 Task: Look for space in Hosūr, India from 5th September, 2023 to 13th September, 2023 for 6 adults in price range Rs.15000 to Rs.20000. Place can be entire place with 3 bedrooms having 3 beds and 3 bathrooms. Property type can be house, flat, guest house. Amenities needed are: washing machine. Booking option can be shelf check-in. Required host language is English.
Action: Mouse moved to (442, 110)
Screenshot: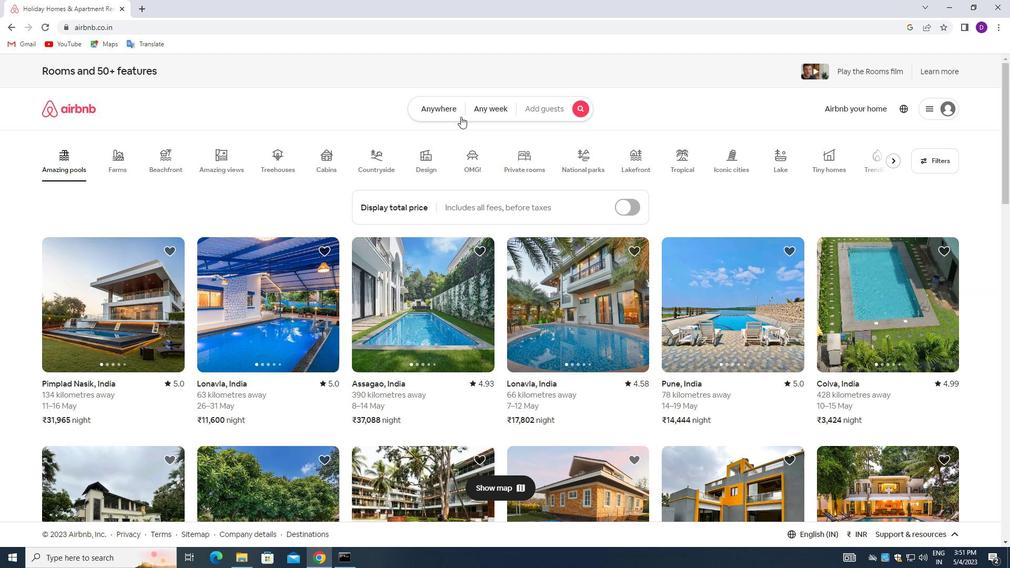 
Action: Mouse pressed left at (442, 110)
Screenshot: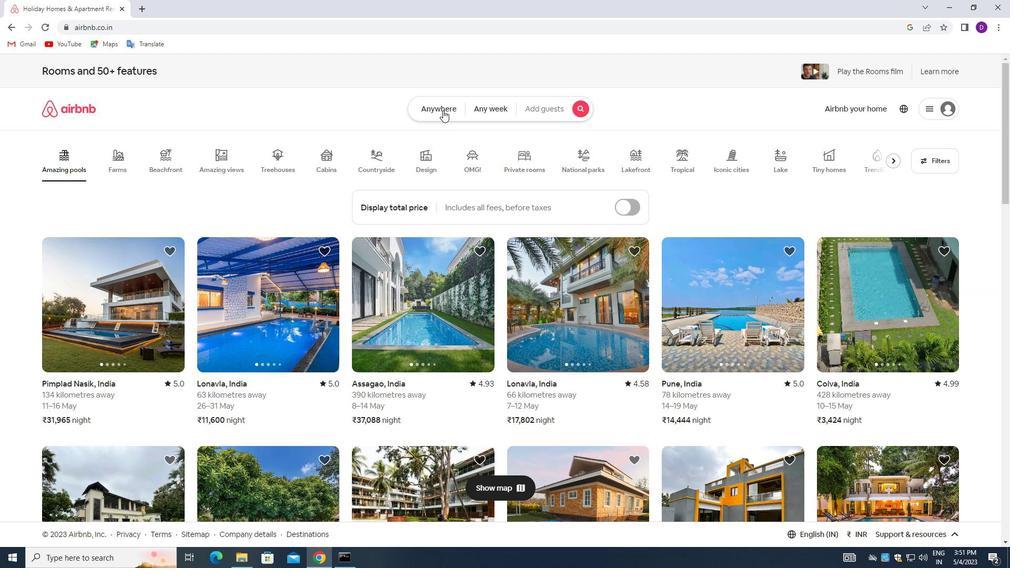 
Action: Mouse moved to (423, 144)
Screenshot: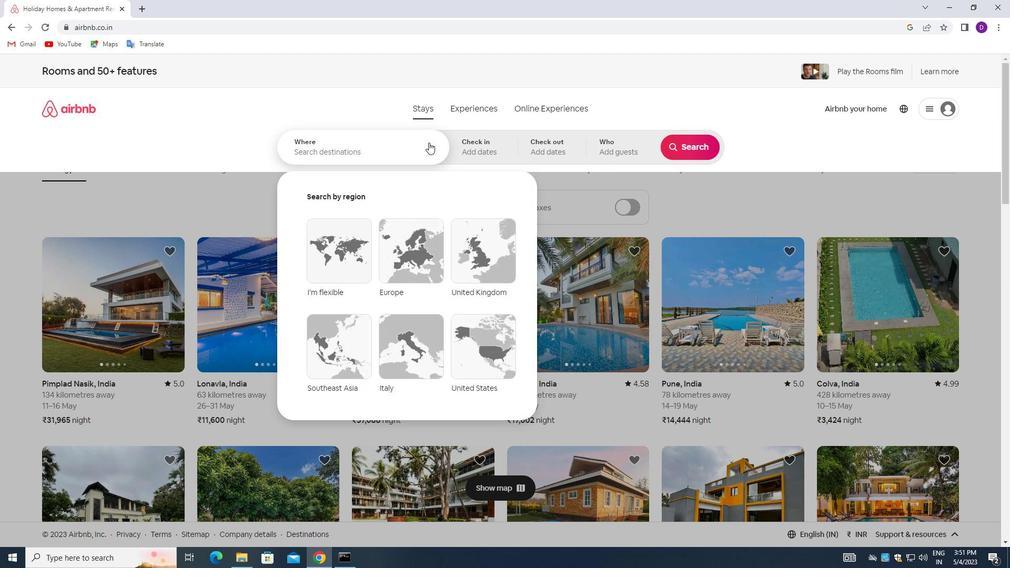 
Action: Mouse pressed left at (423, 144)
Screenshot: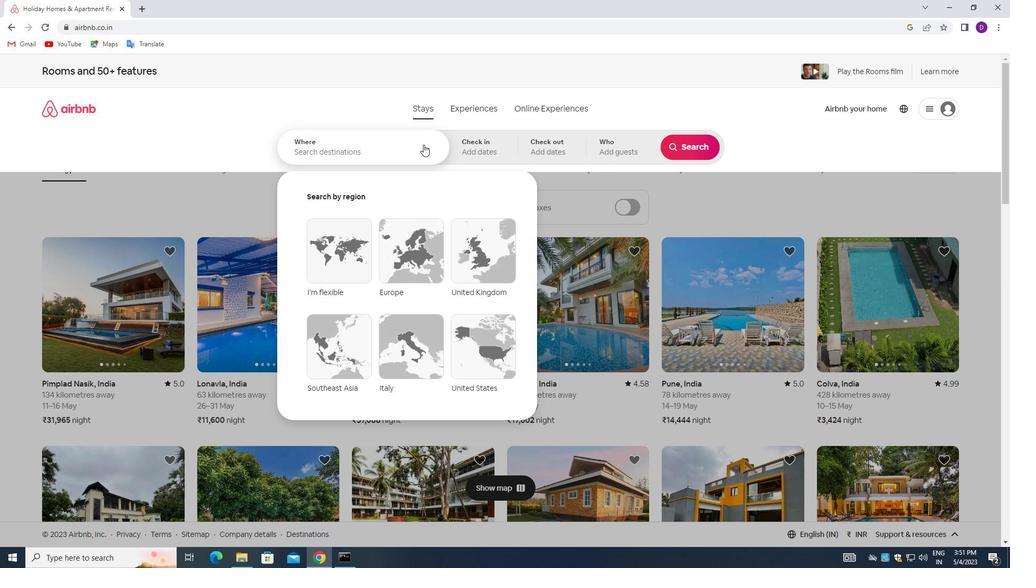 
Action: Mouse moved to (270, 86)
Screenshot: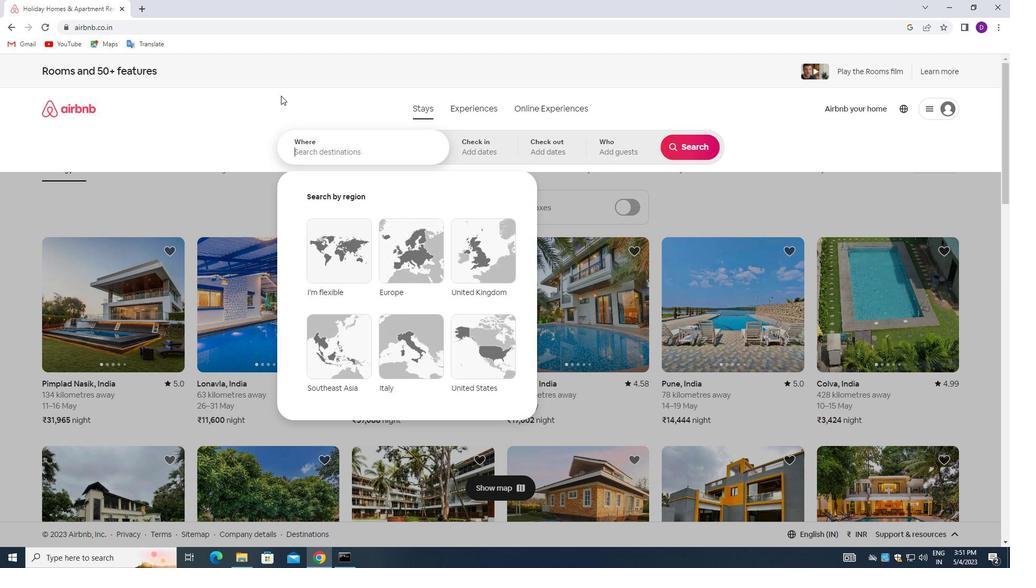 
Action: Key pressed <Key.shift>HOSUR,<Key.space><Key.shift>INDIA<Key.enter>
Screenshot: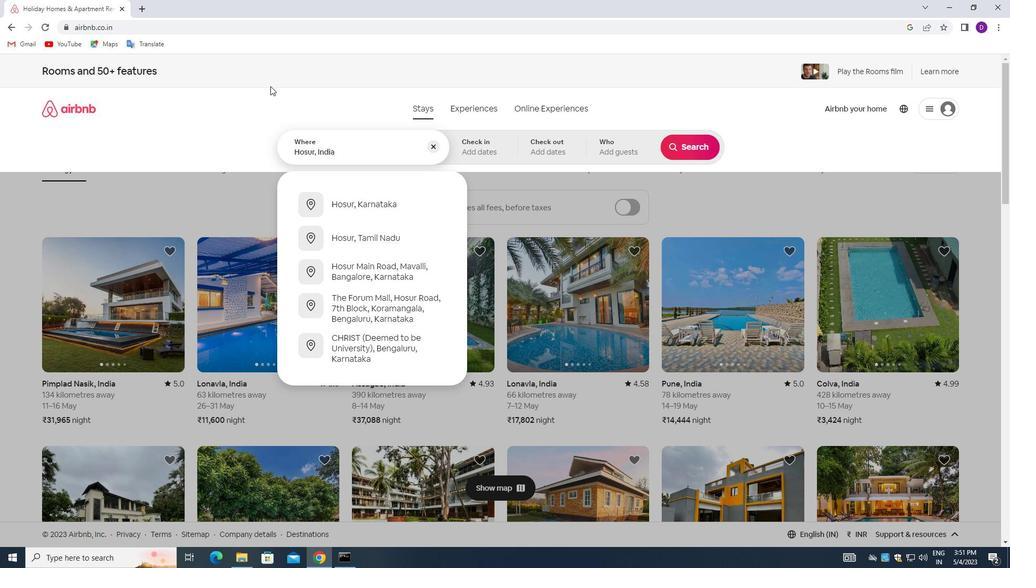 
Action: Mouse moved to (688, 230)
Screenshot: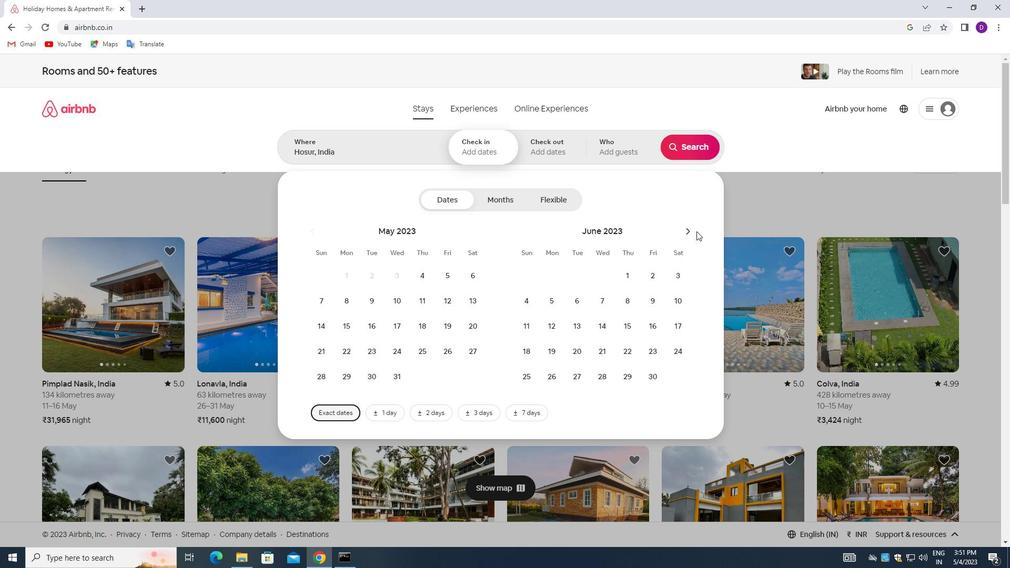 
Action: Mouse pressed left at (688, 230)
Screenshot: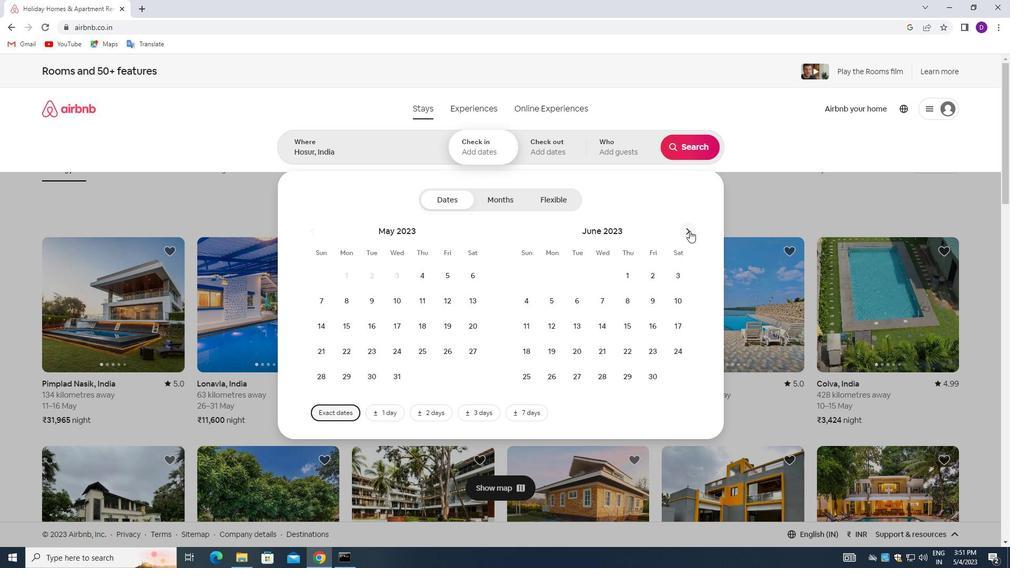 
Action: Mouse moved to (689, 230)
Screenshot: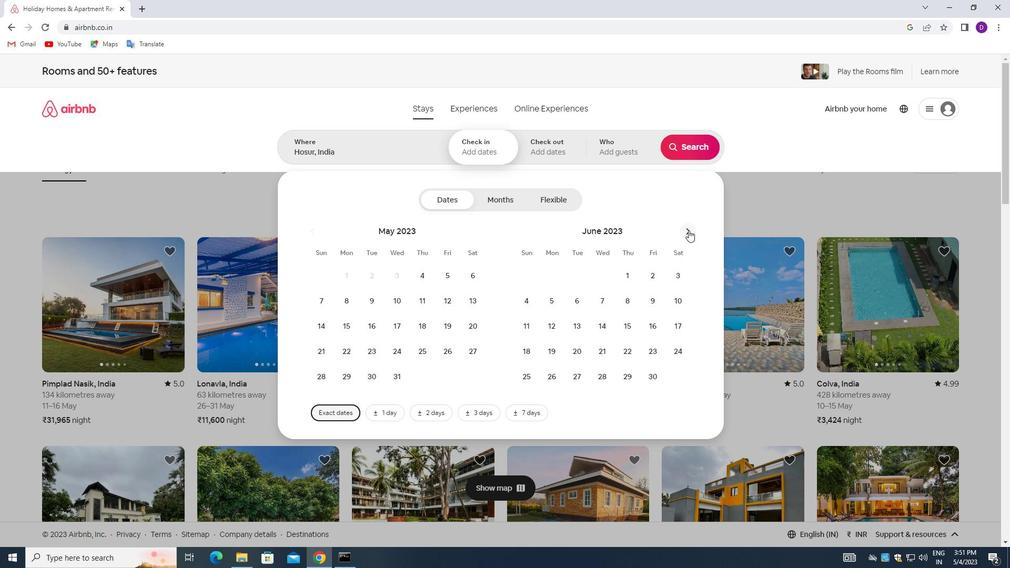 
Action: Mouse pressed left at (689, 230)
Screenshot: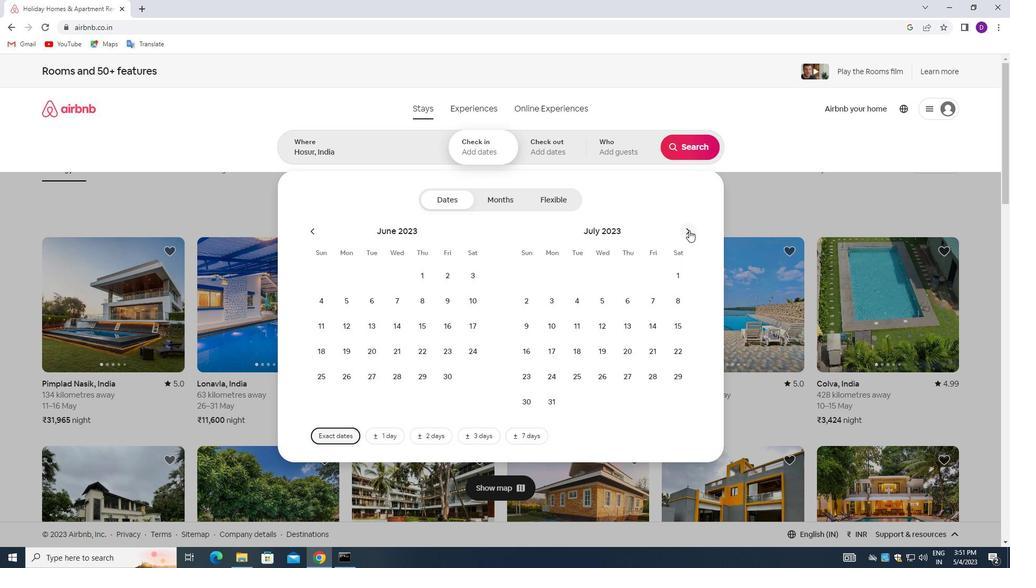 
Action: Mouse moved to (693, 230)
Screenshot: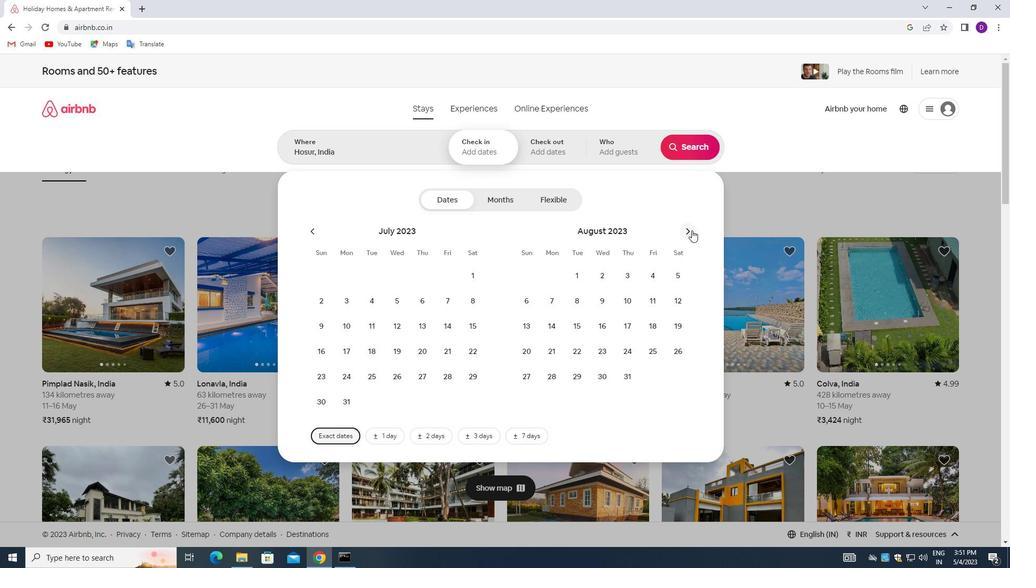 
Action: Mouse pressed left at (693, 230)
Screenshot: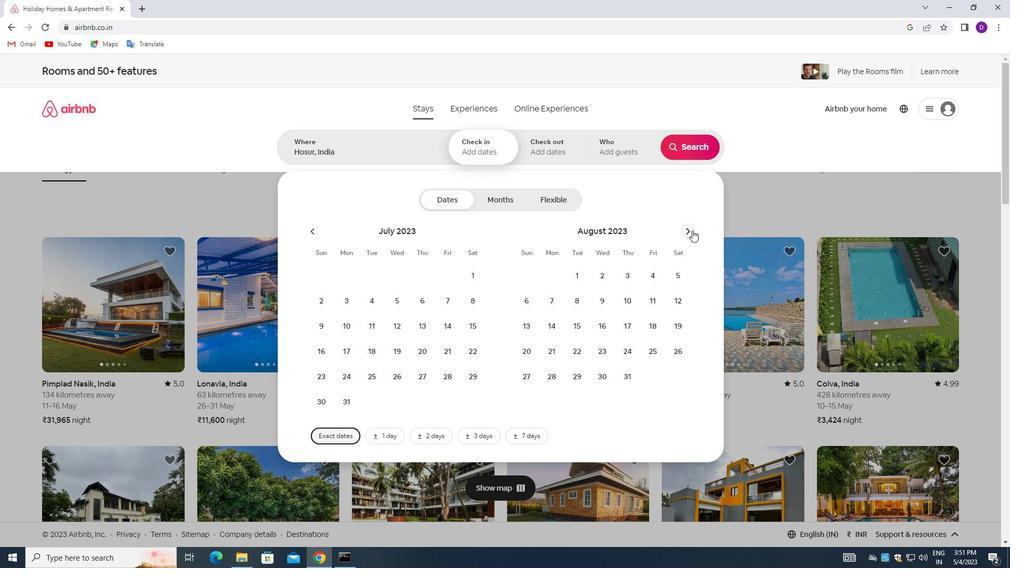 
Action: Mouse moved to (577, 302)
Screenshot: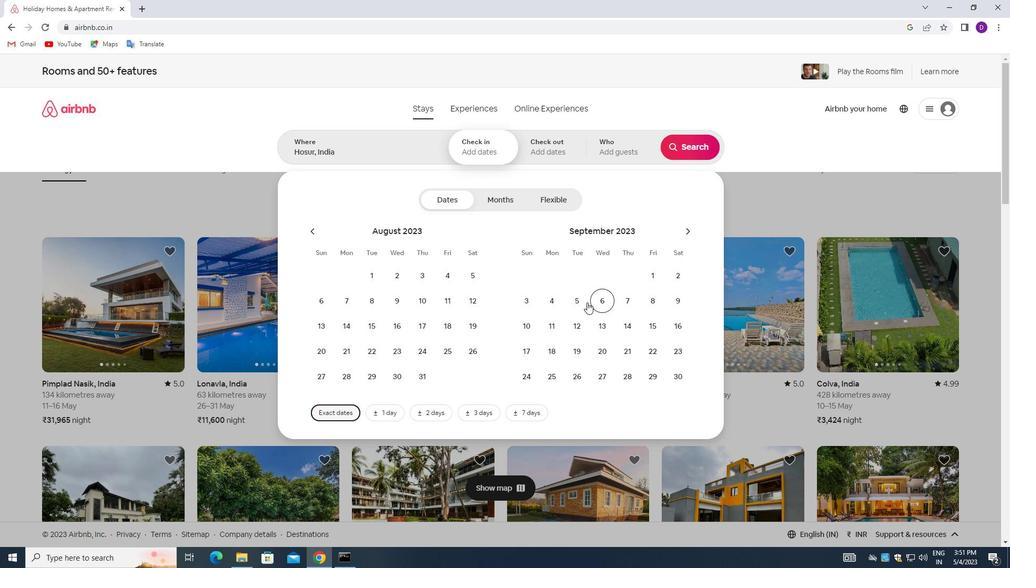 
Action: Mouse pressed left at (577, 302)
Screenshot: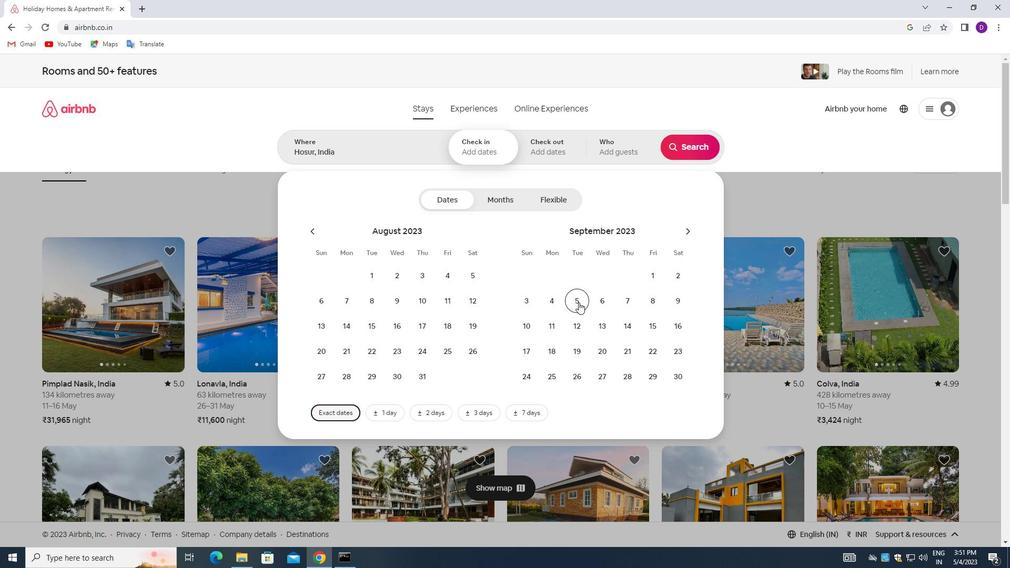 
Action: Mouse moved to (598, 325)
Screenshot: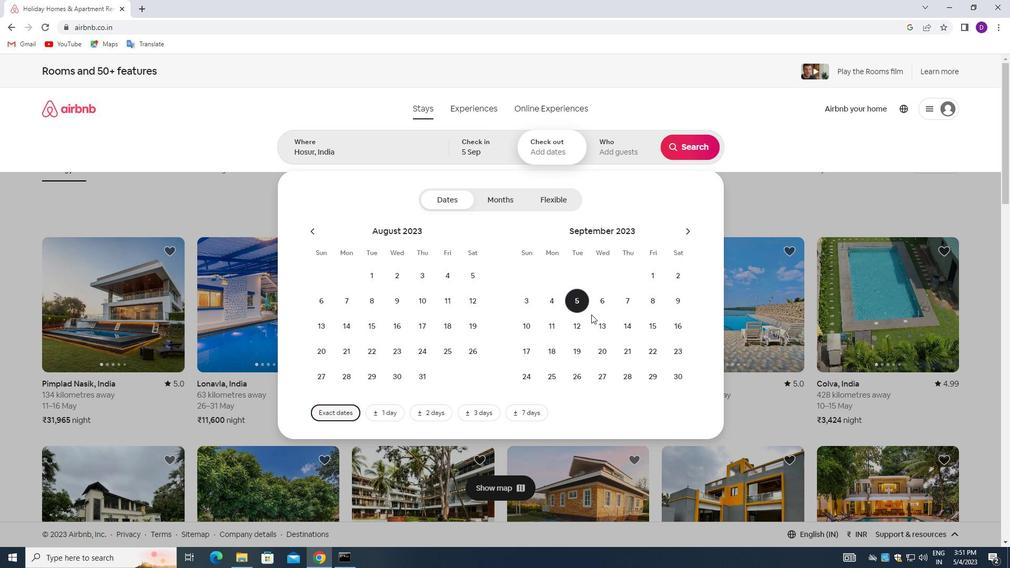 
Action: Mouse pressed left at (598, 325)
Screenshot: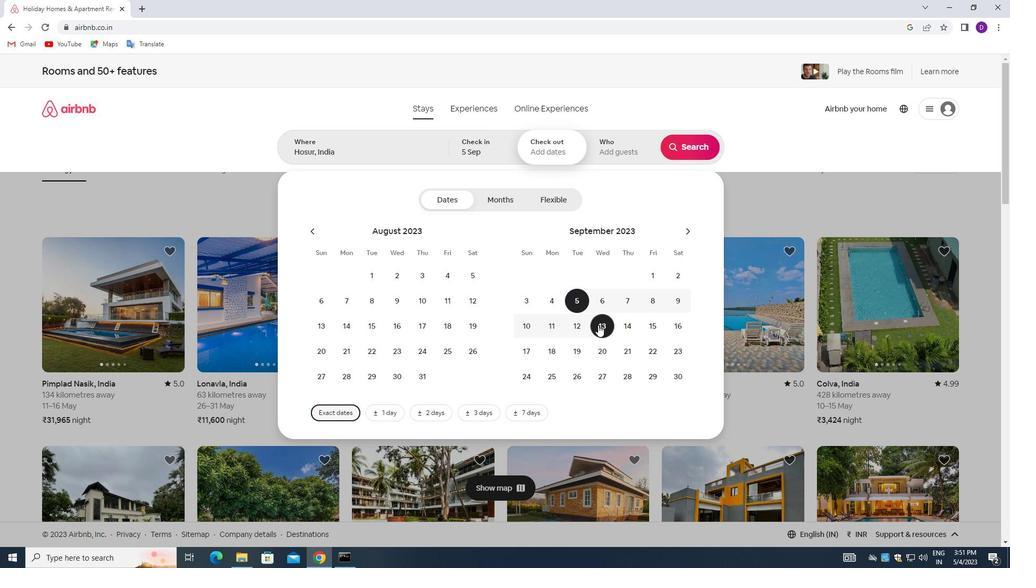 
Action: Mouse moved to (615, 154)
Screenshot: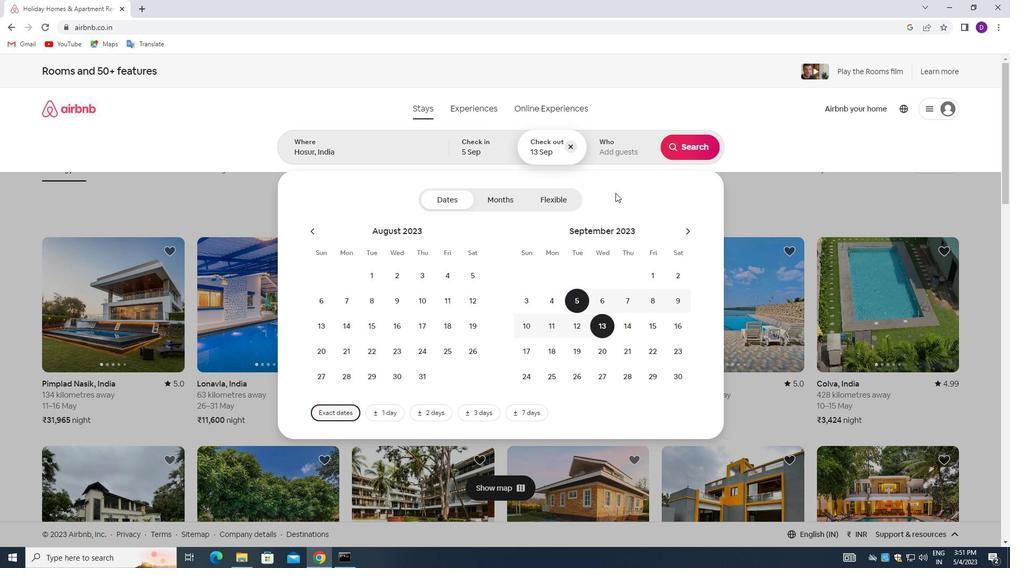
Action: Mouse pressed left at (615, 154)
Screenshot: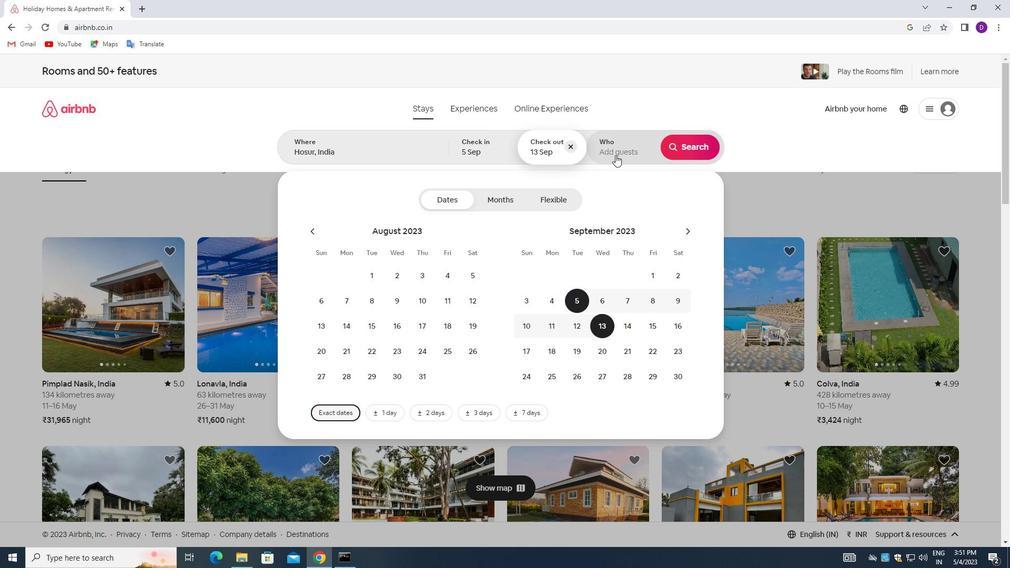 
Action: Mouse moved to (697, 200)
Screenshot: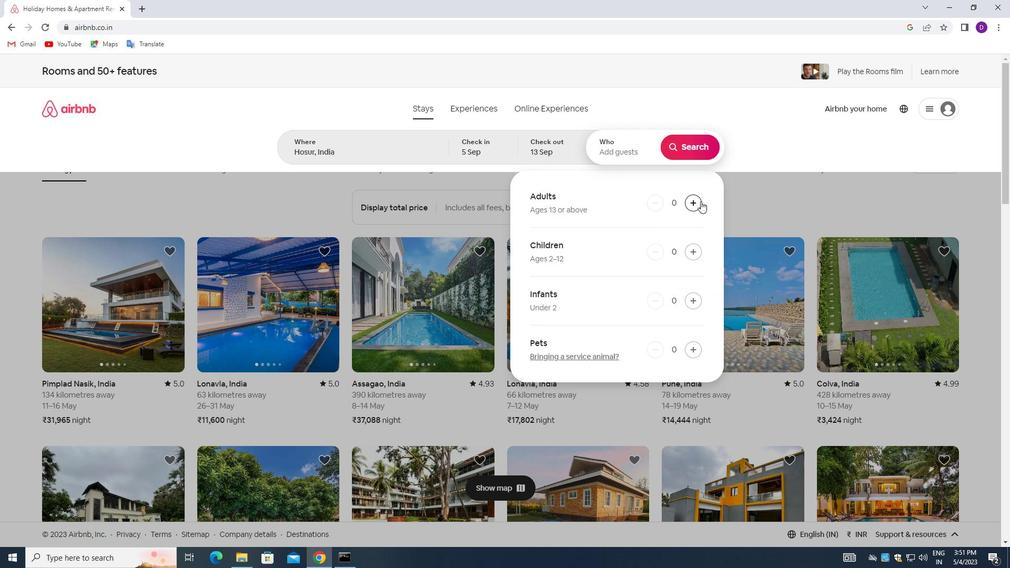 
Action: Mouse pressed left at (697, 200)
Screenshot: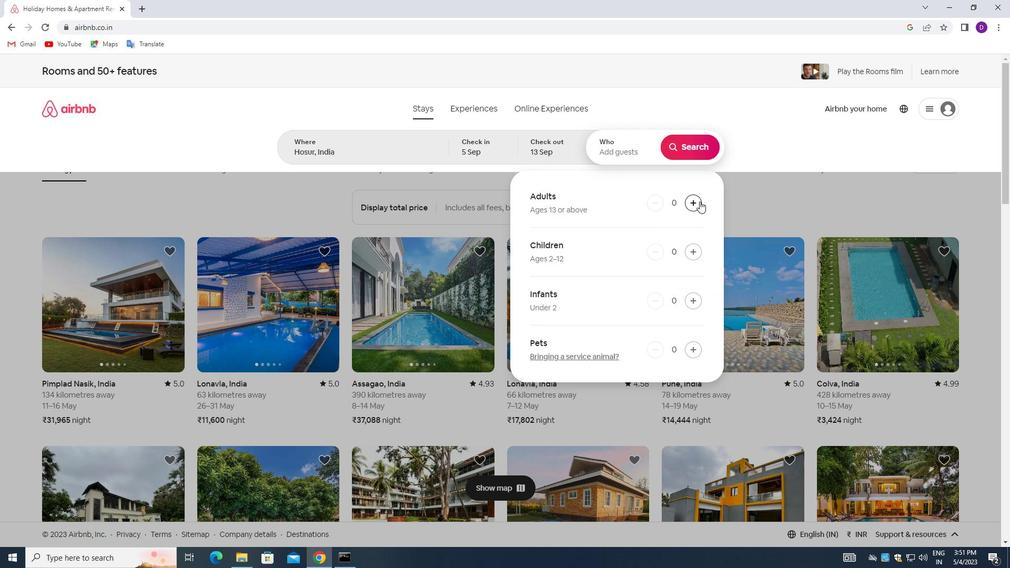
Action: Mouse pressed left at (697, 200)
Screenshot: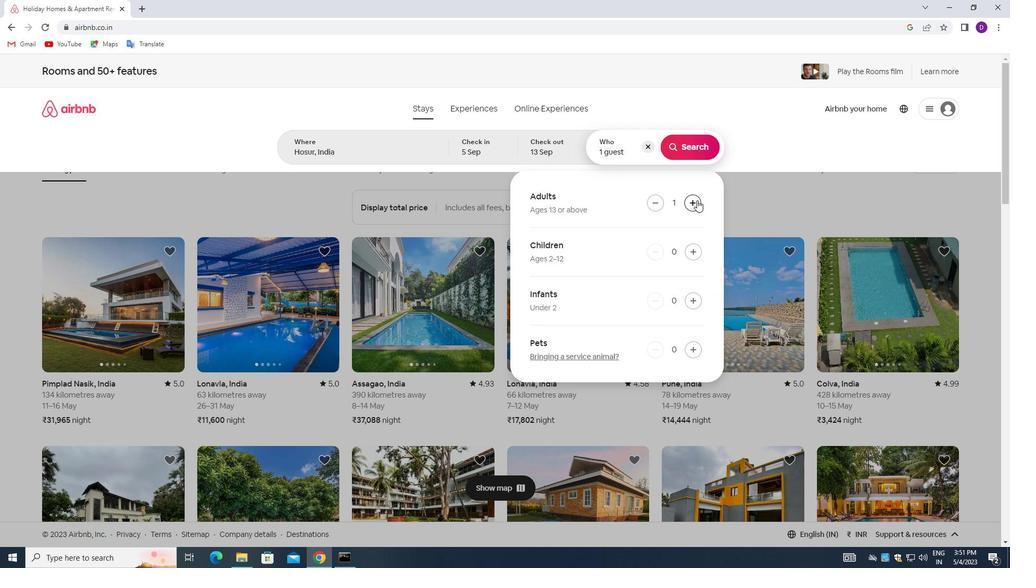 
Action: Mouse pressed left at (697, 200)
Screenshot: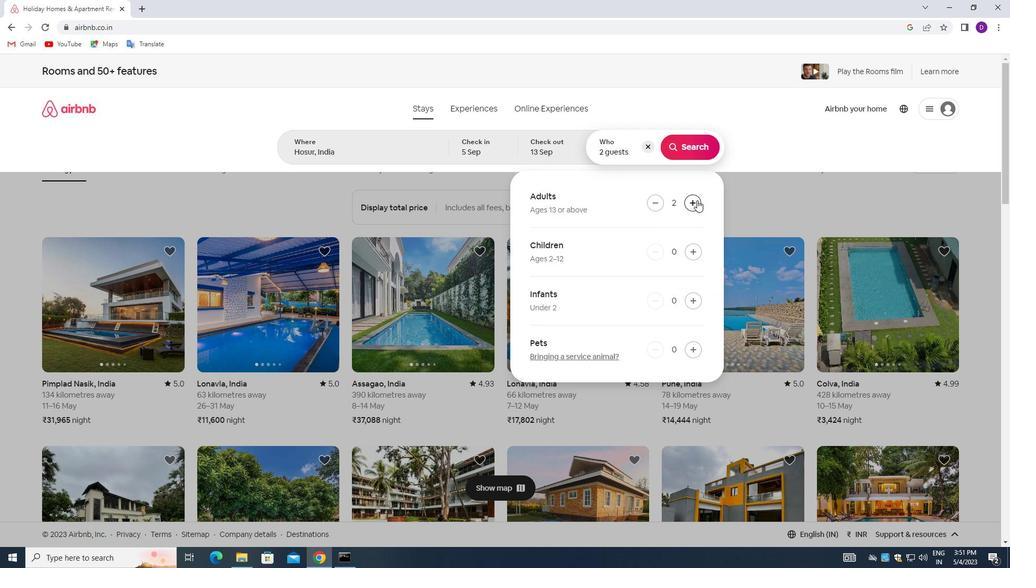 
Action: Mouse pressed left at (697, 200)
Screenshot: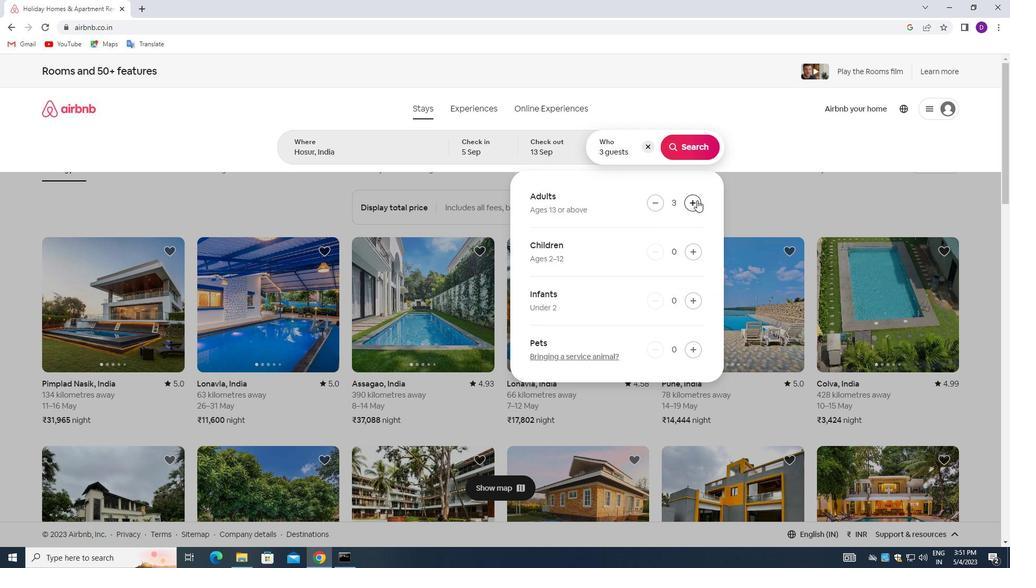 
Action: Mouse pressed left at (697, 200)
Screenshot: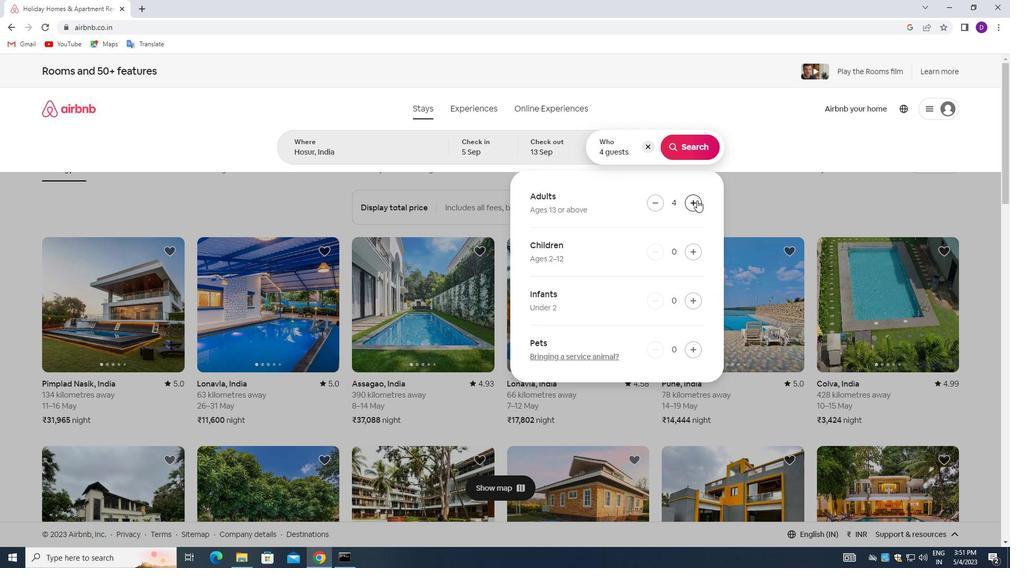 
Action: Mouse pressed left at (697, 200)
Screenshot: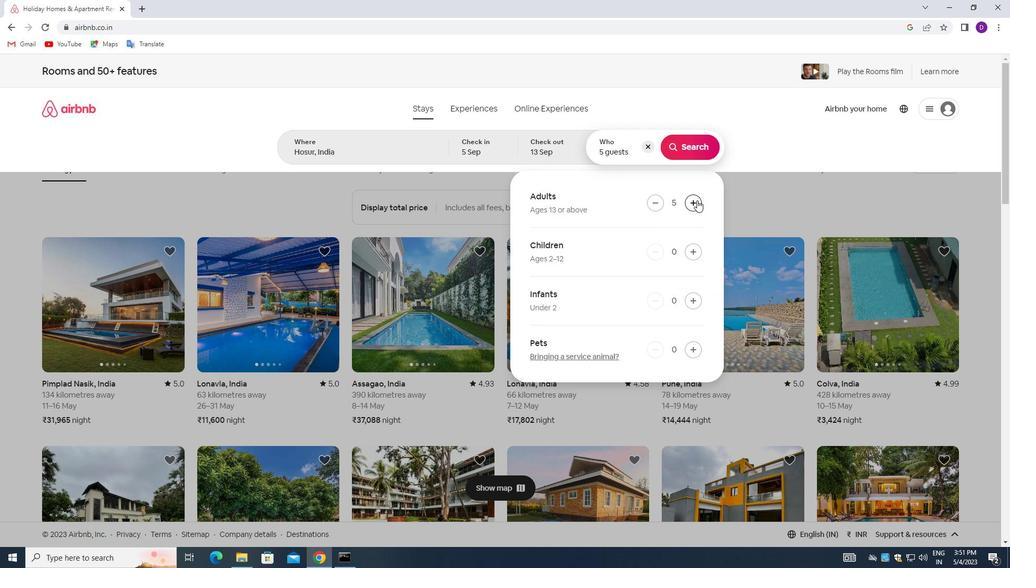 
Action: Mouse moved to (690, 149)
Screenshot: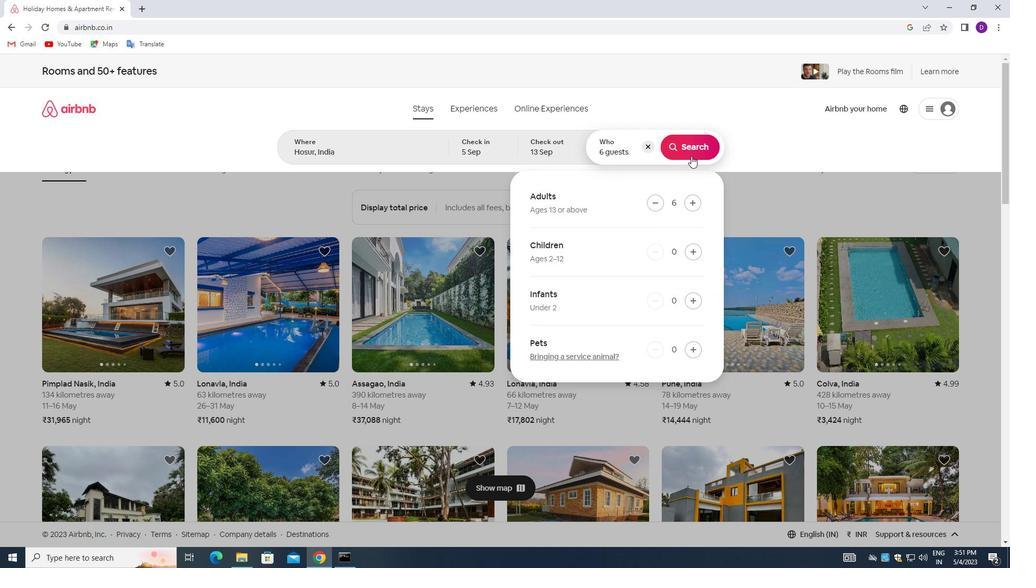 
Action: Mouse pressed left at (690, 149)
Screenshot: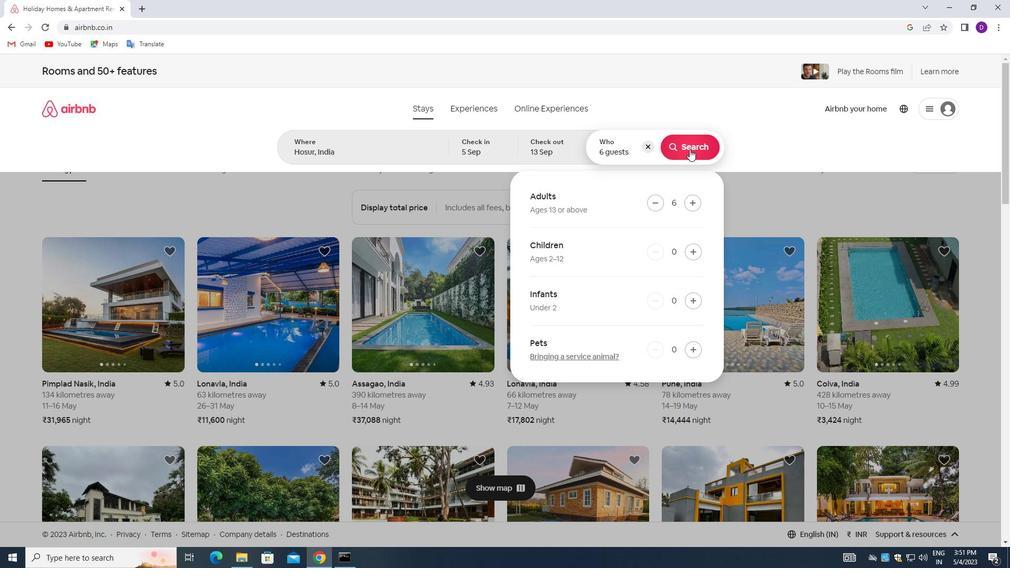 
Action: Mouse moved to (959, 118)
Screenshot: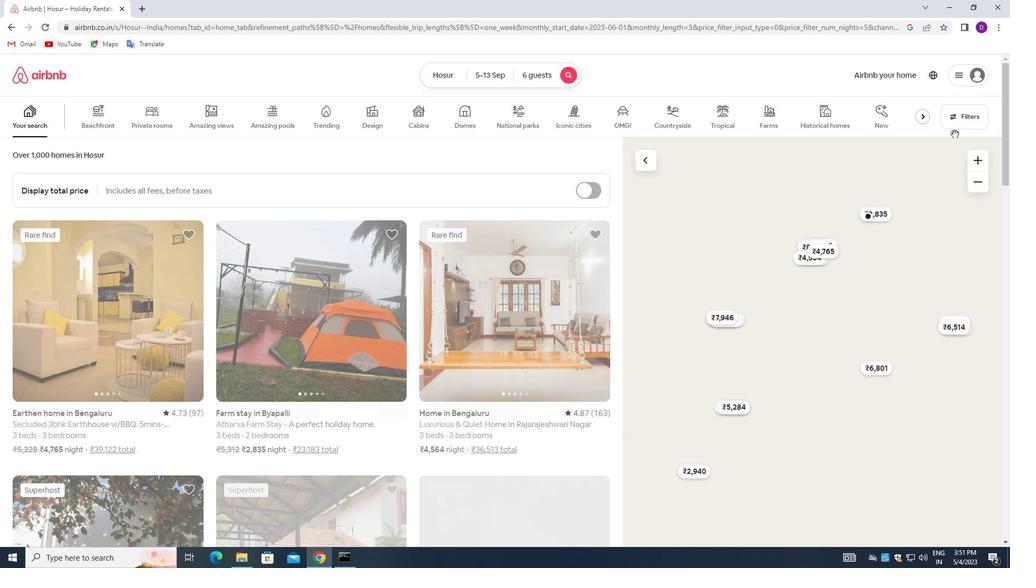 
Action: Mouse pressed left at (959, 118)
Screenshot: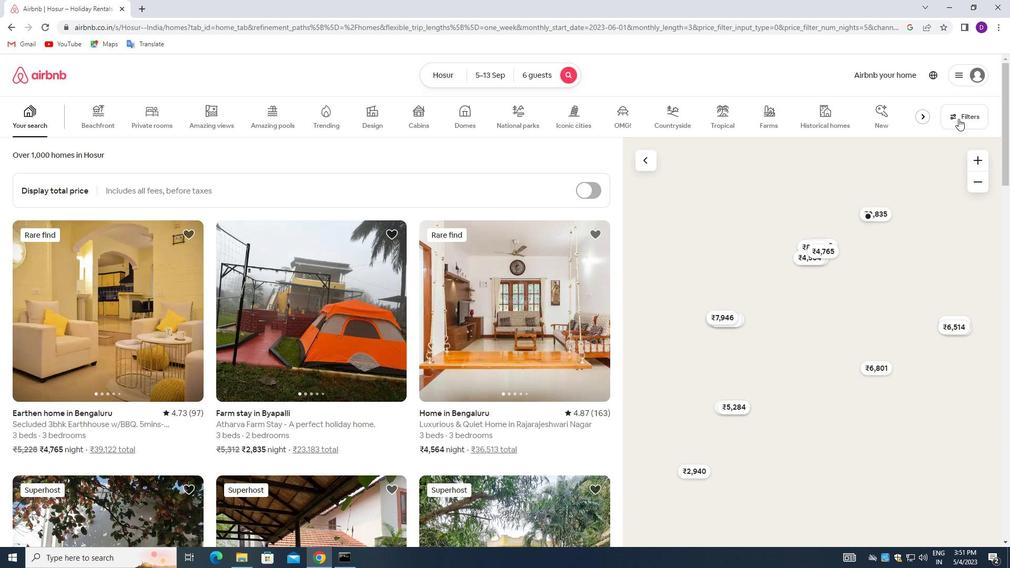 
Action: Mouse moved to (375, 253)
Screenshot: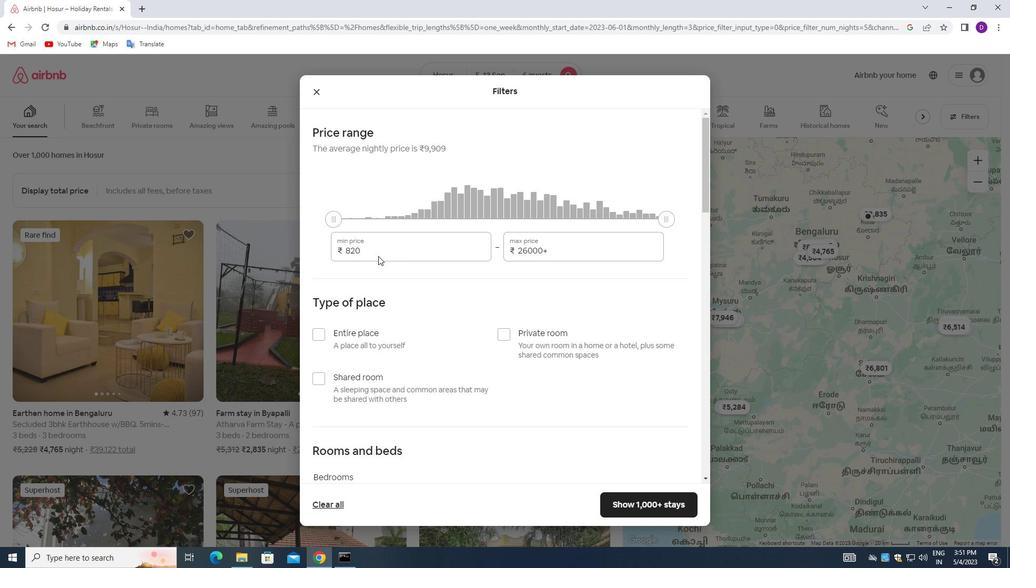 
Action: Mouse pressed left at (375, 253)
Screenshot: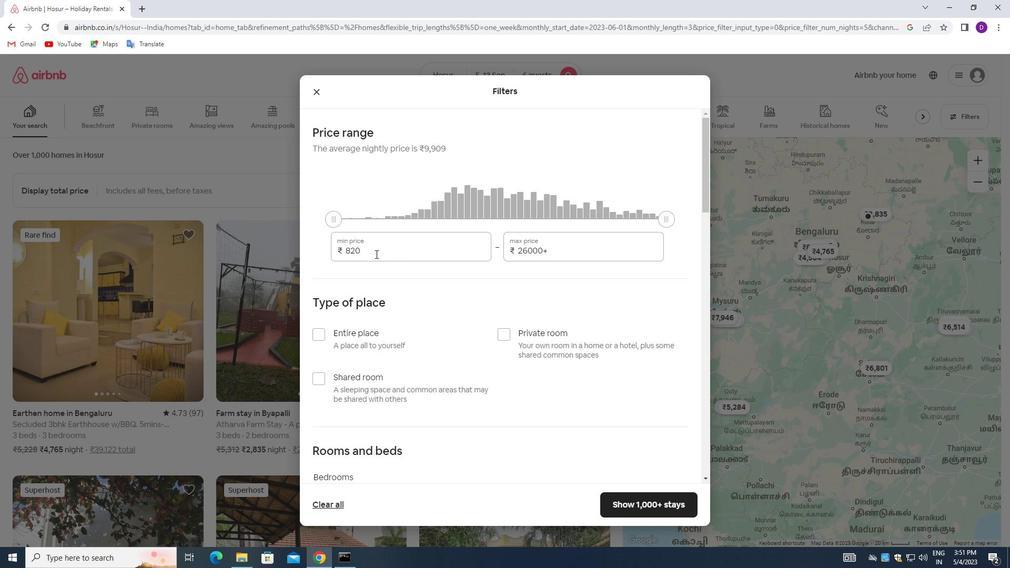 
Action: Mouse pressed left at (375, 253)
Screenshot: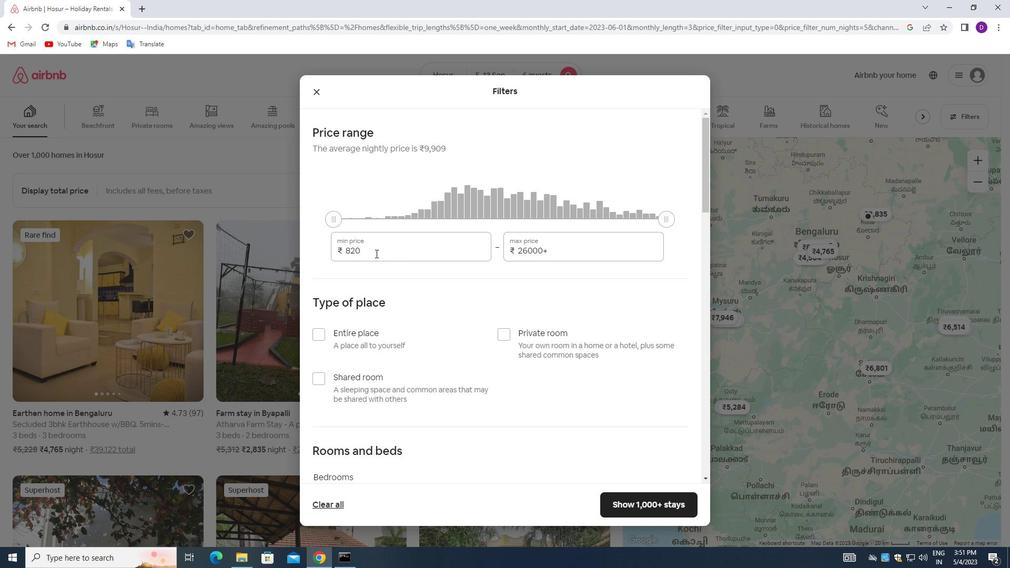
Action: Key pressed 15000<Key.tab>20000
Screenshot: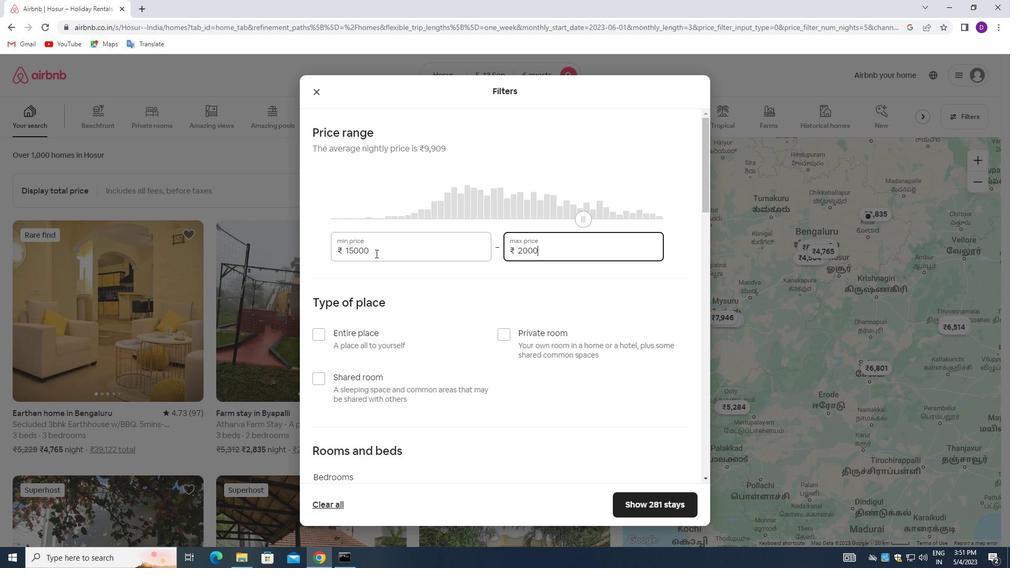 
Action: Mouse moved to (447, 351)
Screenshot: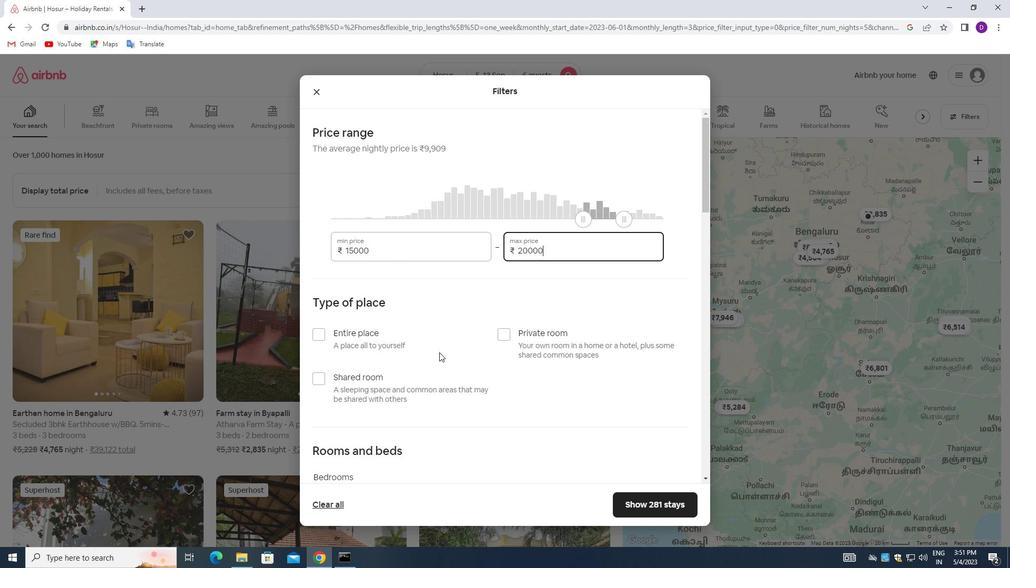 
Action: Mouse scrolled (447, 350) with delta (0, 0)
Screenshot: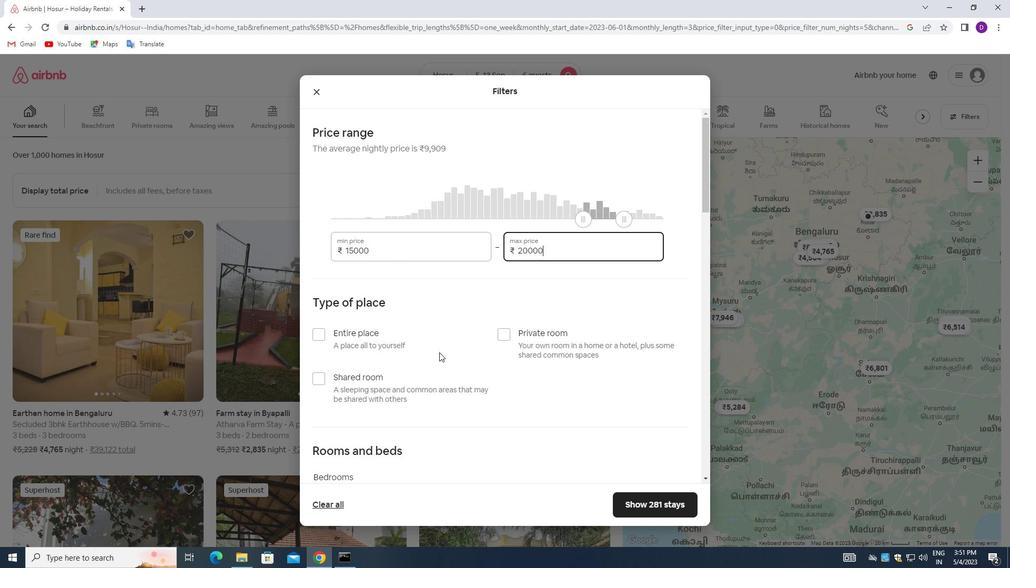 
Action: Mouse moved to (309, 286)
Screenshot: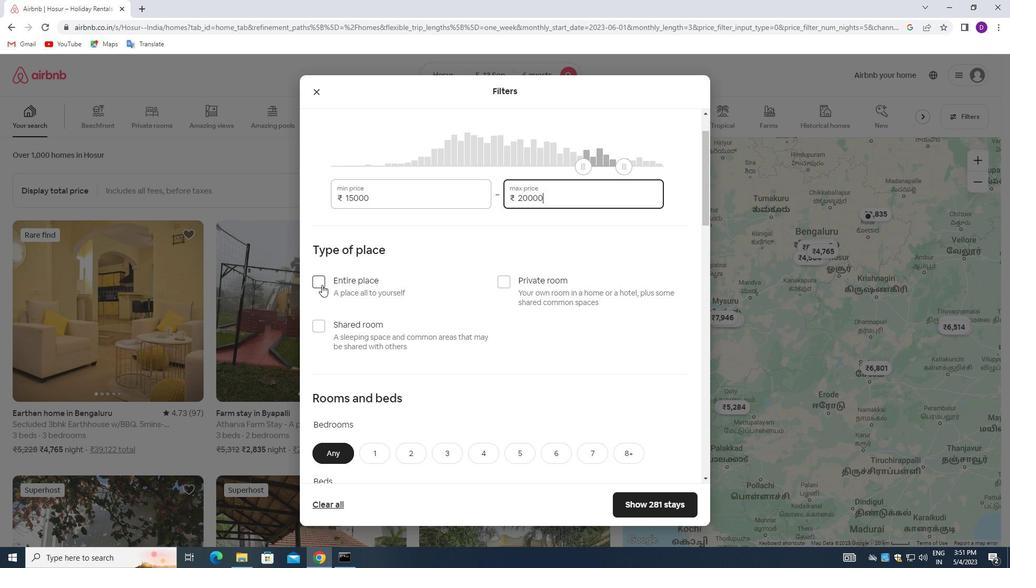 
Action: Mouse pressed left at (309, 286)
Screenshot: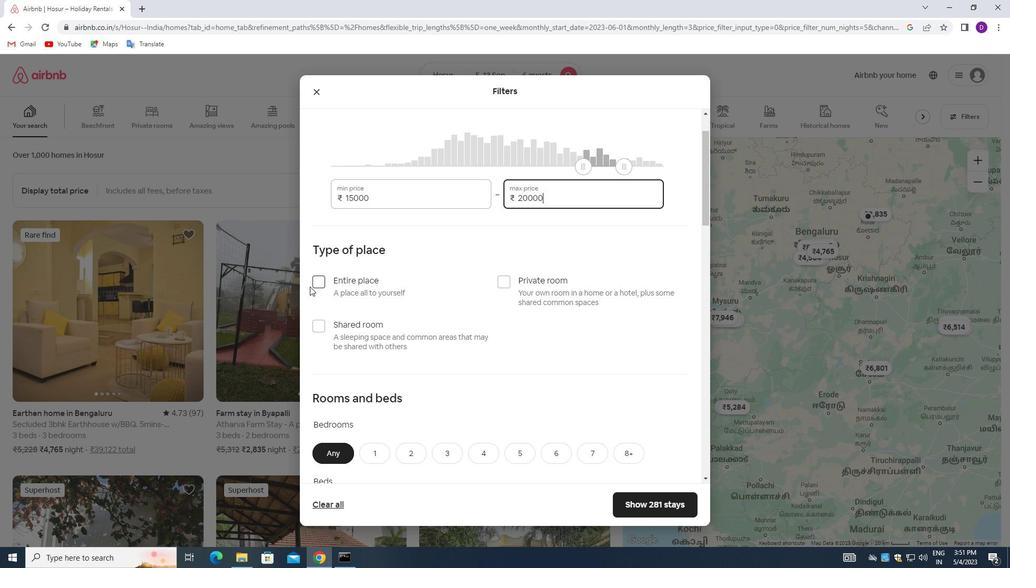 
Action: Mouse moved to (315, 286)
Screenshot: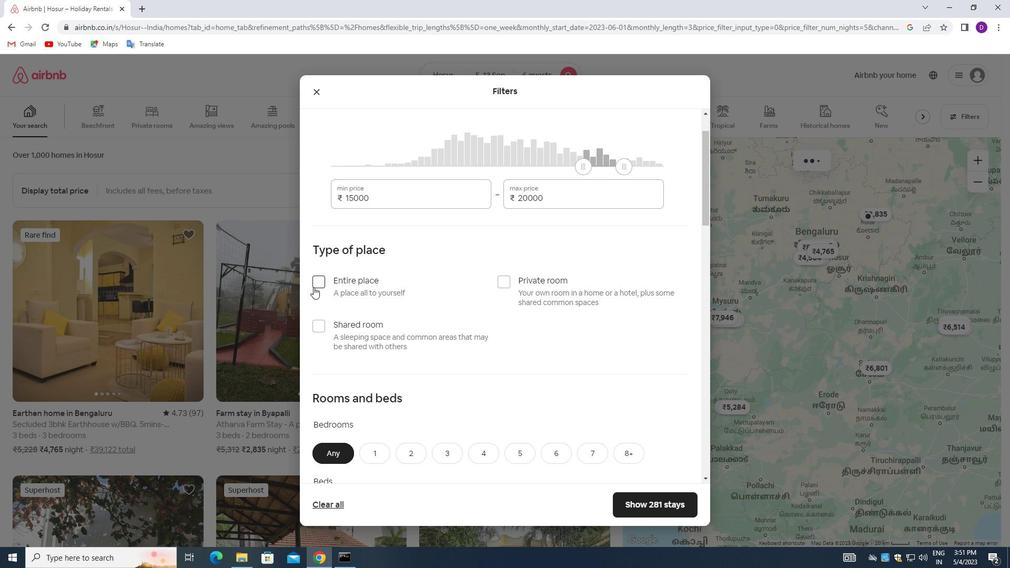 
Action: Mouse pressed left at (315, 286)
Screenshot: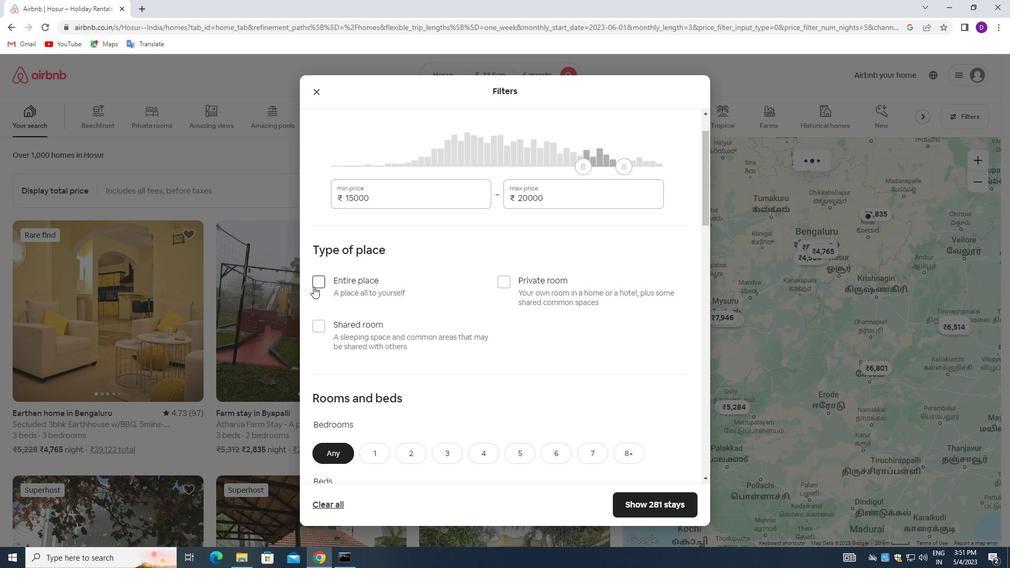 
Action: Mouse moved to (404, 311)
Screenshot: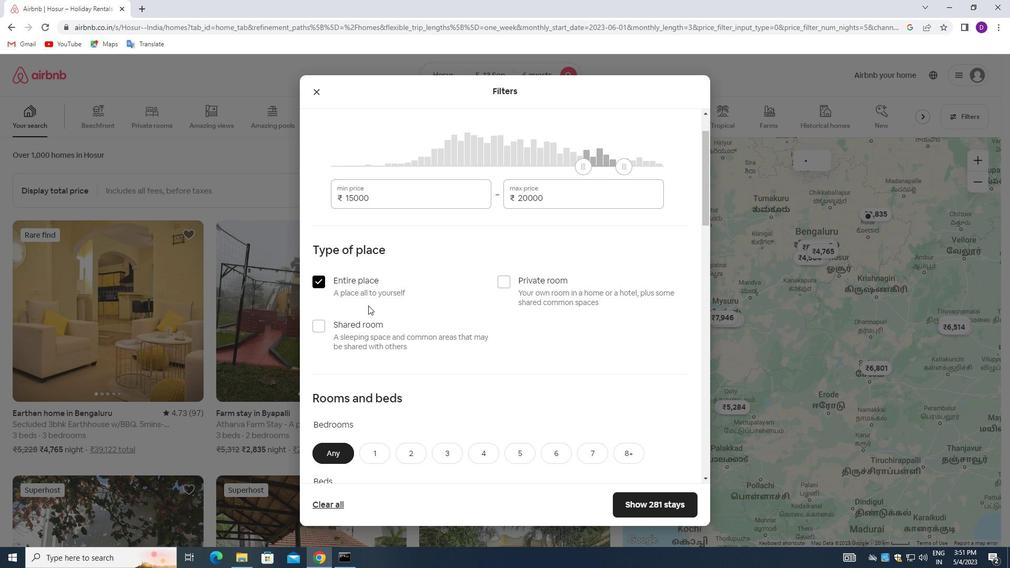 
Action: Mouse scrolled (404, 310) with delta (0, 0)
Screenshot: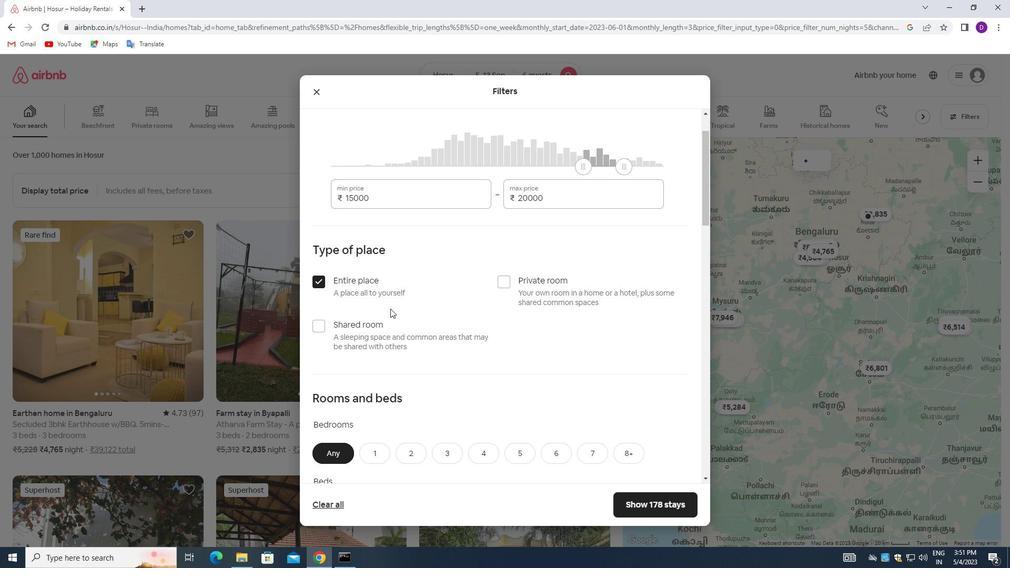 
Action: Mouse moved to (405, 311)
Screenshot: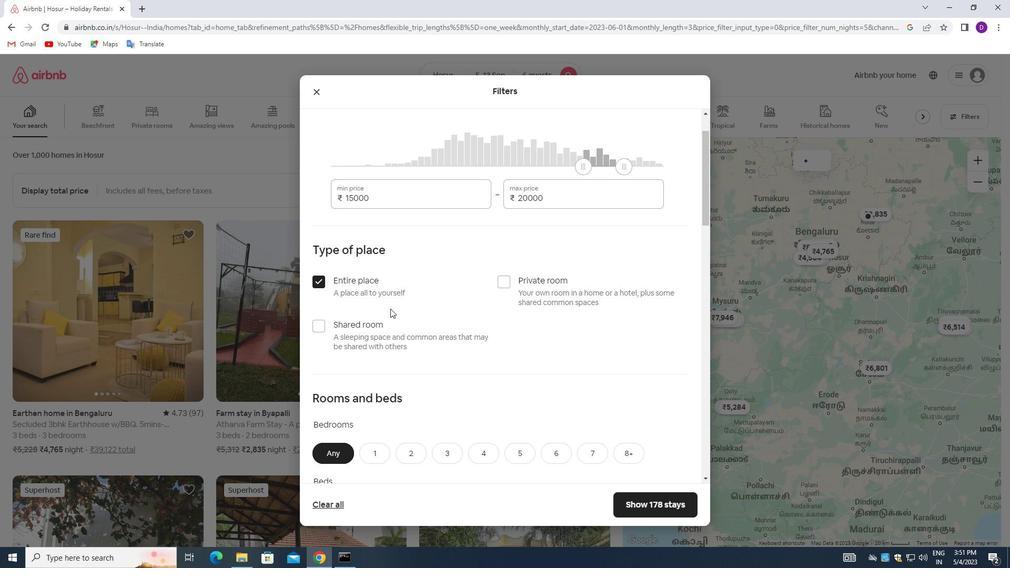
Action: Mouse scrolled (405, 310) with delta (0, 0)
Screenshot: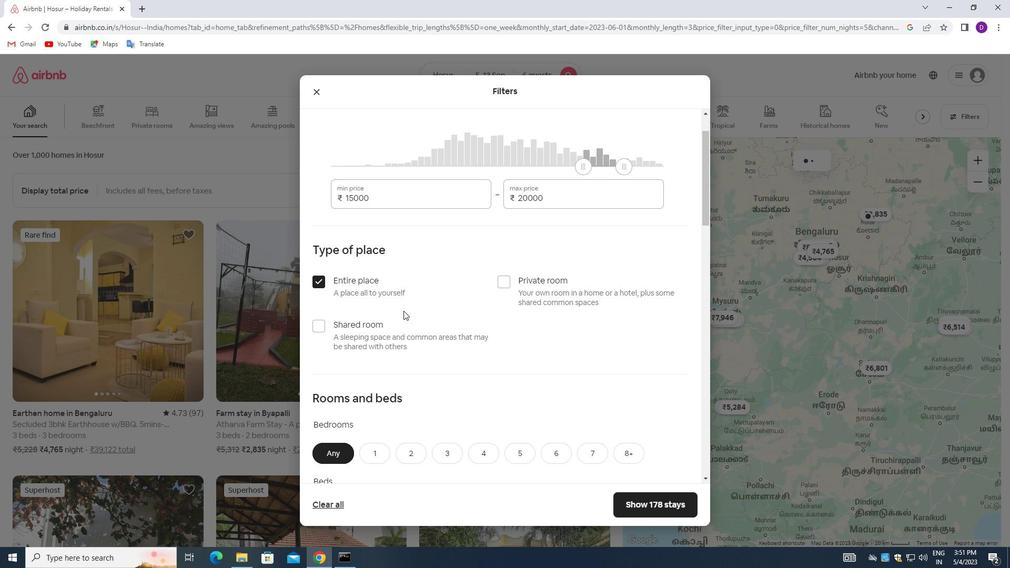
Action: Mouse moved to (406, 311)
Screenshot: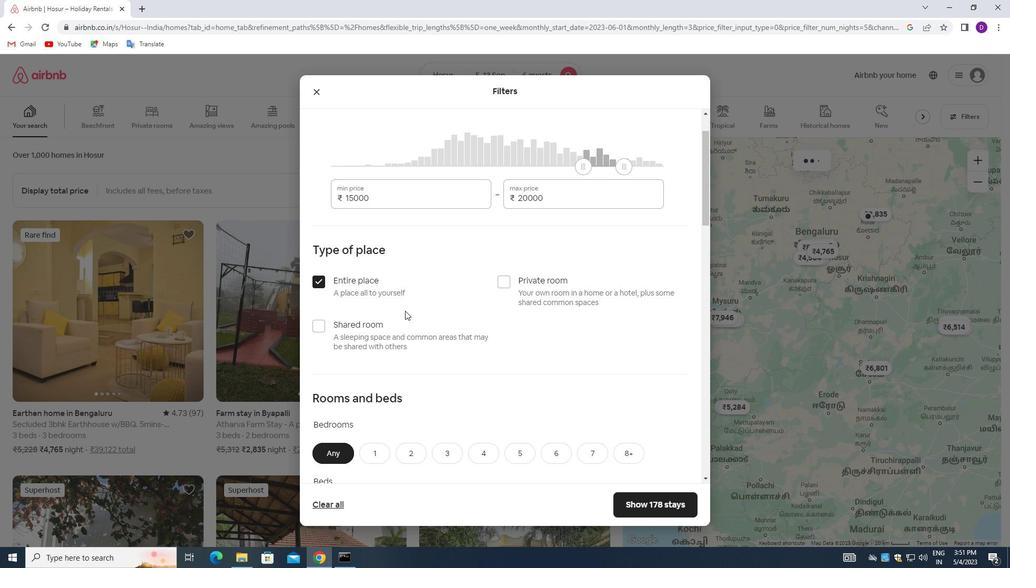 
Action: Mouse scrolled (406, 310) with delta (0, 0)
Screenshot: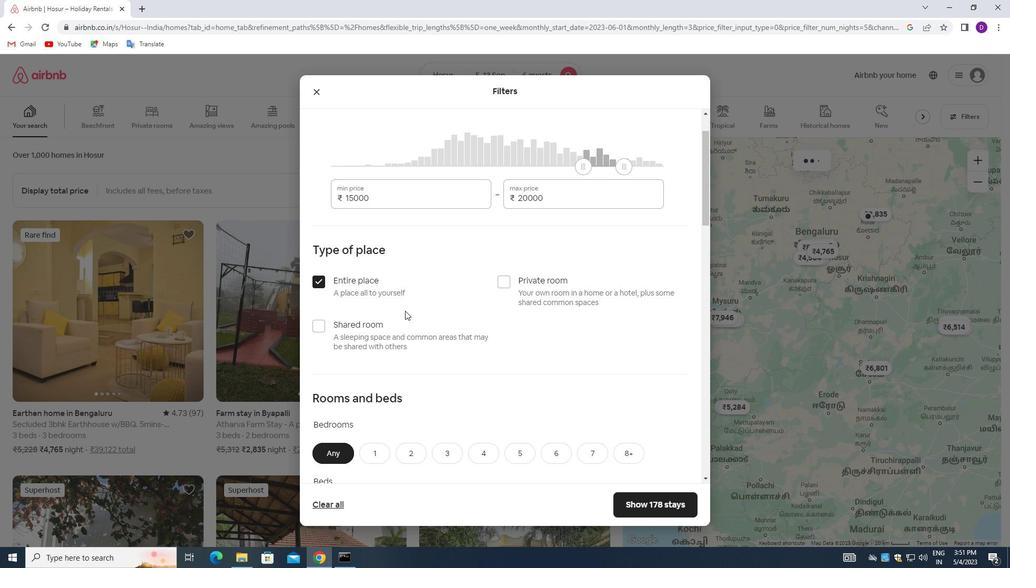 
Action: Mouse moved to (408, 311)
Screenshot: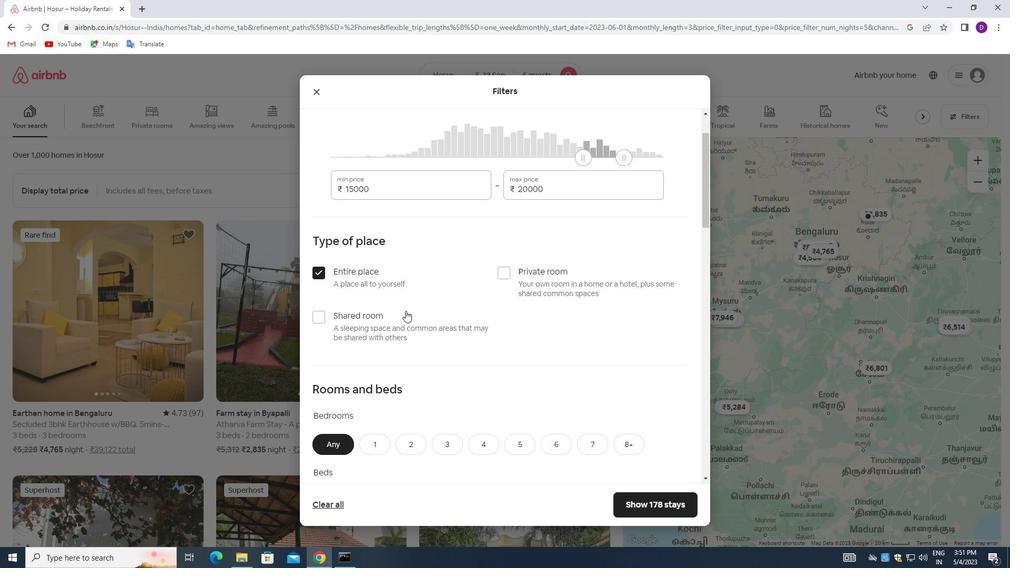 
Action: Mouse scrolled (408, 310) with delta (0, 0)
Screenshot: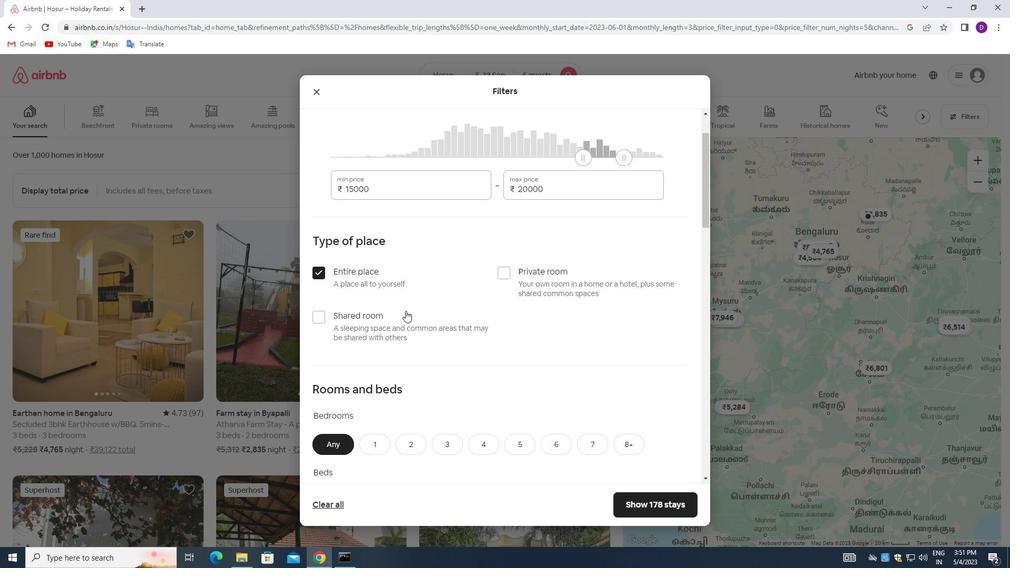 
Action: Mouse moved to (449, 250)
Screenshot: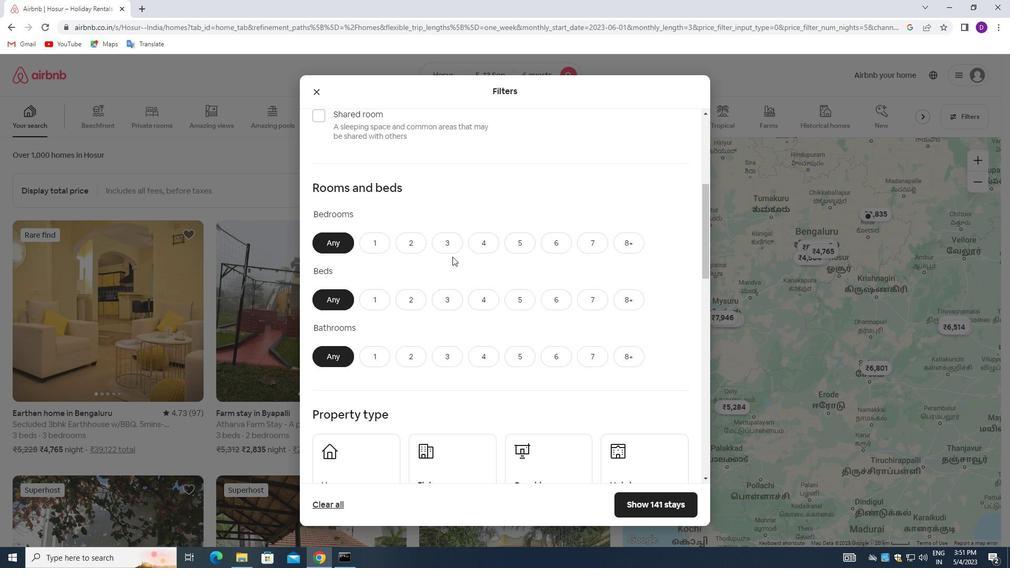 
Action: Mouse pressed left at (449, 250)
Screenshot: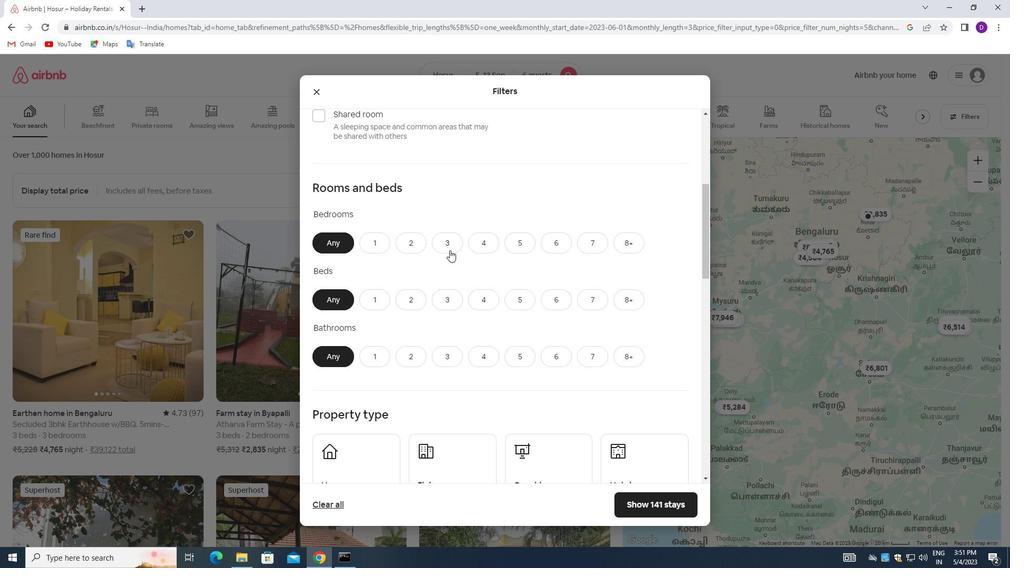 
Action: Mouse moved to (454, 293)
Screenshot: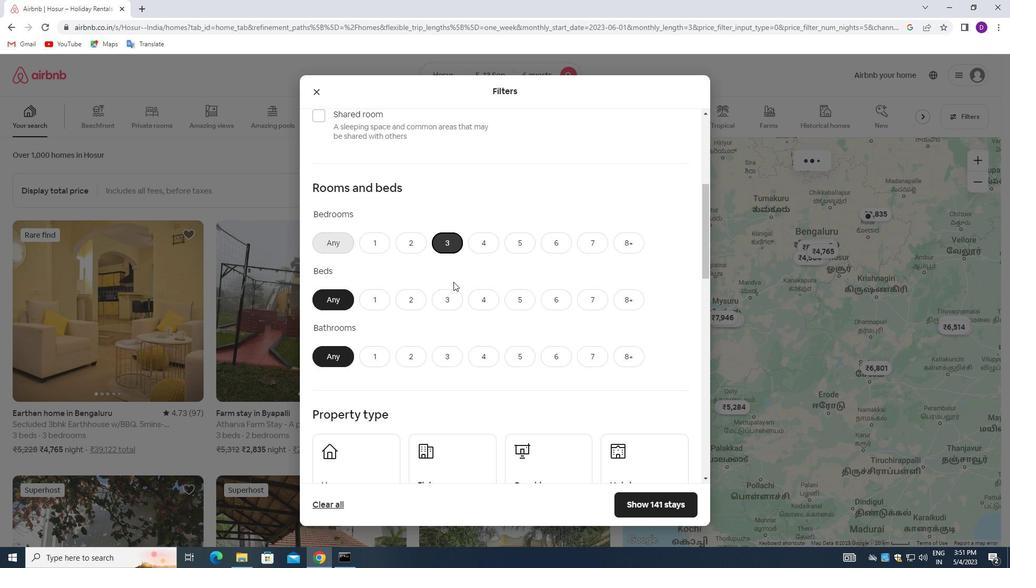 
Action: Mouse pressed left at (454, 293)
Screenshot: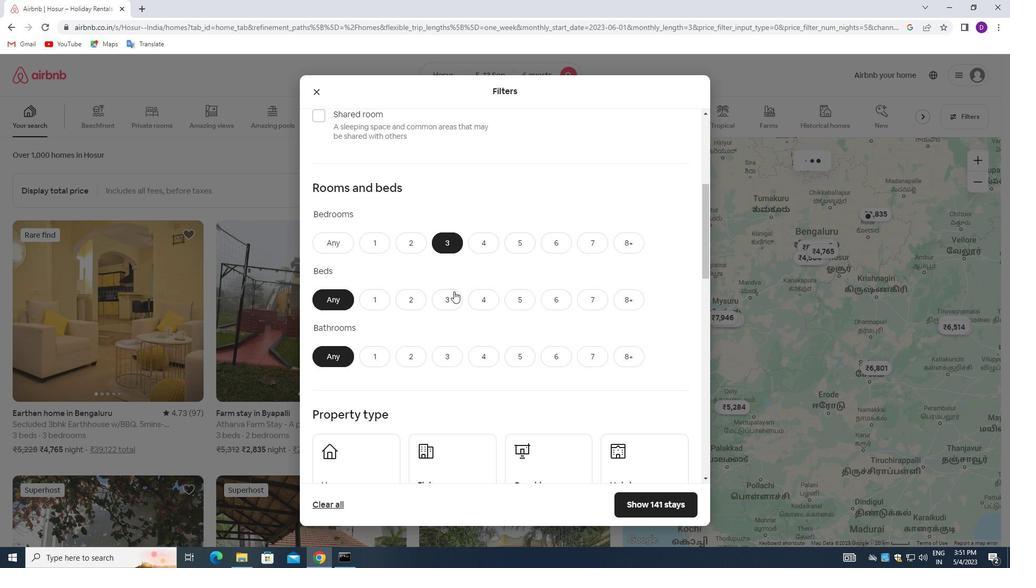 
Action: Mouse moved to (448, 346)
Screenshot: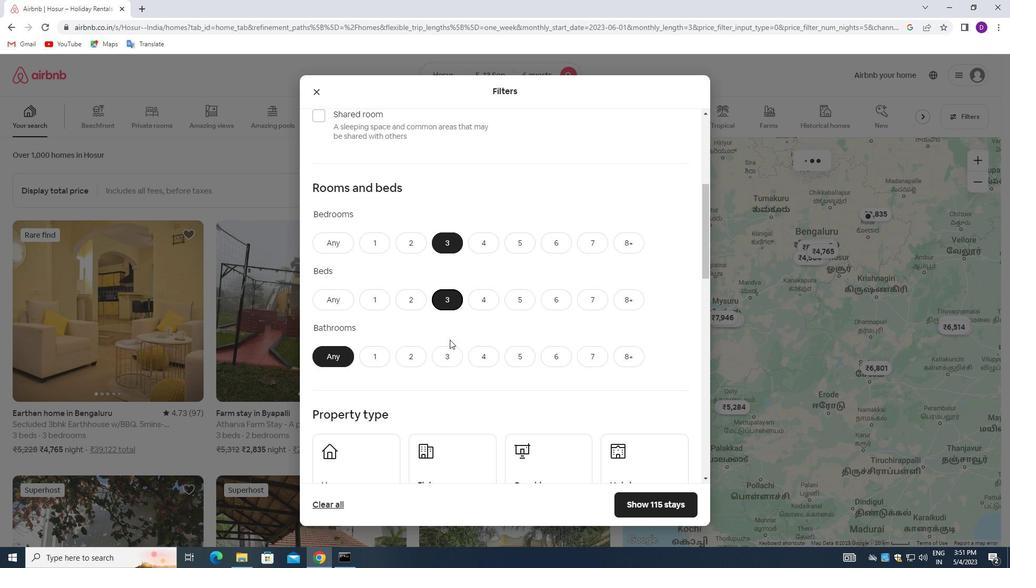
Action: Mouse pressed left at (448, 346)
Screenshot: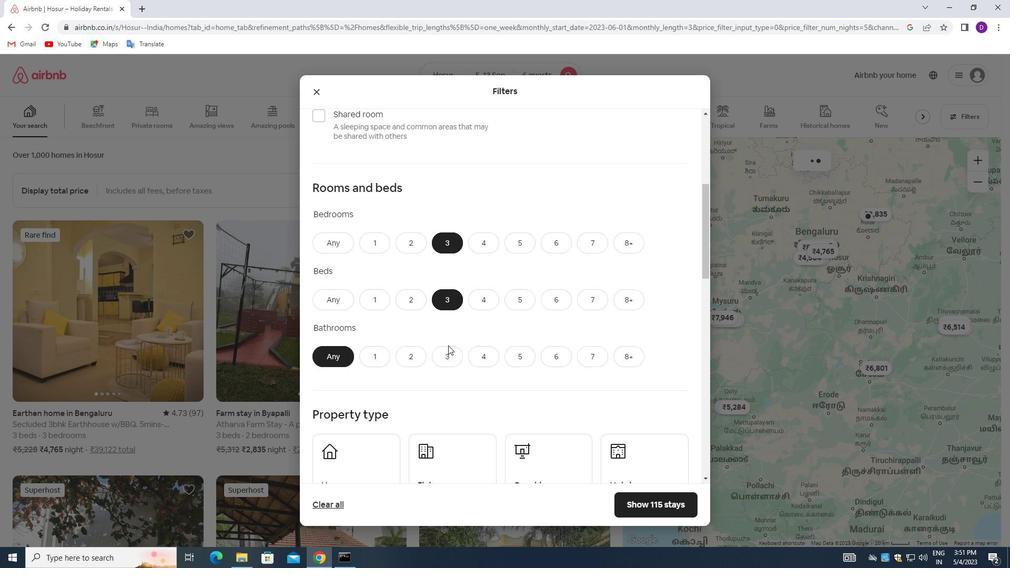 
Action: Mouse moved to (448, 314)
Screenshot: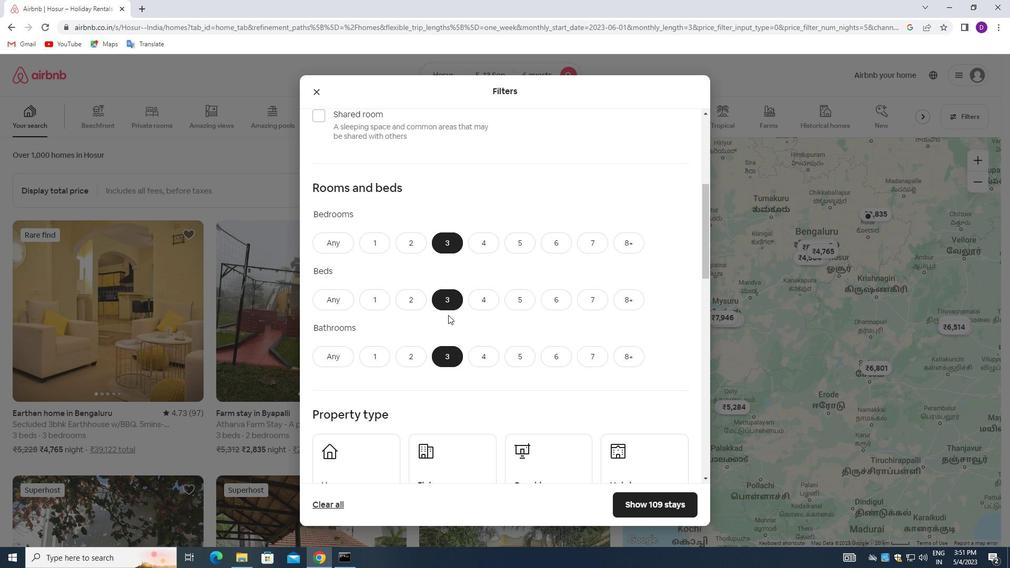 
Action: Mouse scrolled (448, 313) with delta (0, 0)
Screenshot: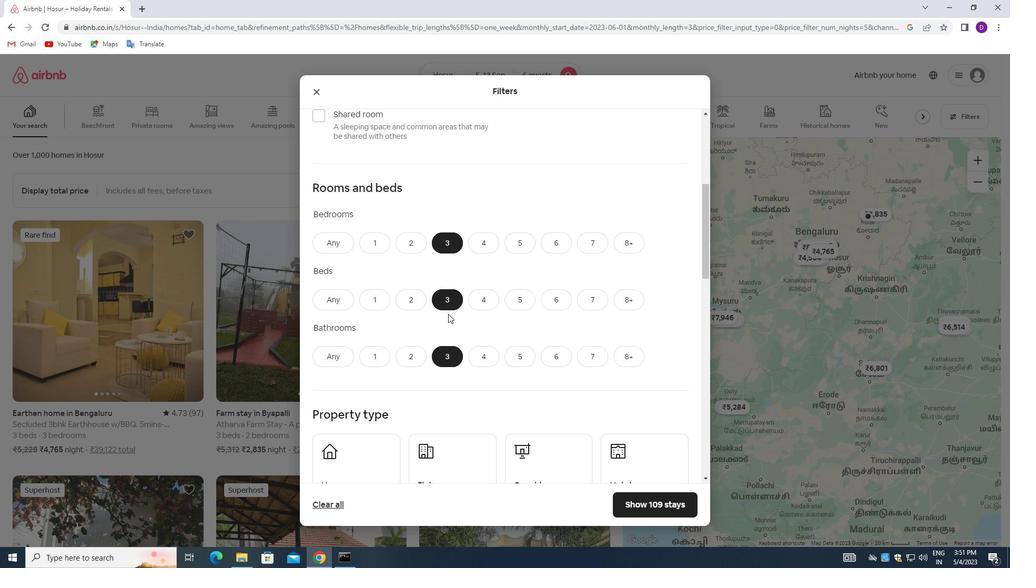 
Action: Mouse scrolled (448, 313) with delta (0, 0)
Screenshot: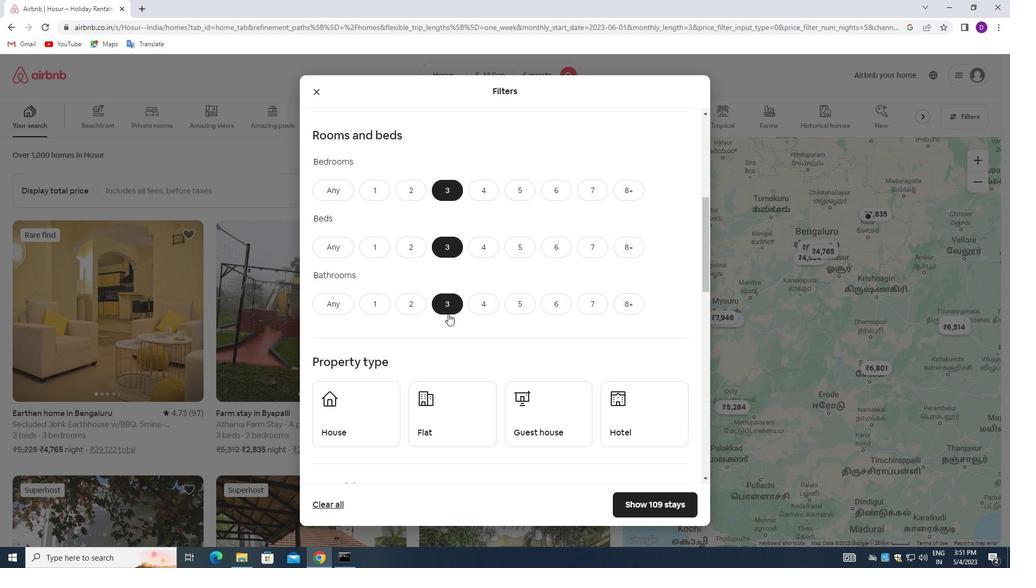 
Action: Mouse scrolled (448, 313) with delta (0, 0)
Screenshot: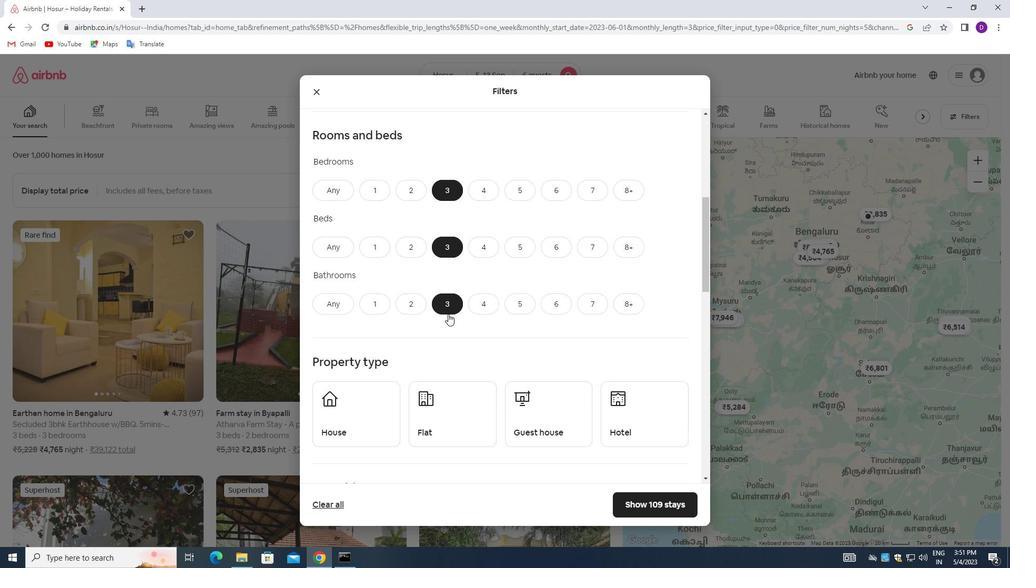 
Action: Mouse moved to (387, 312)
Screenshot: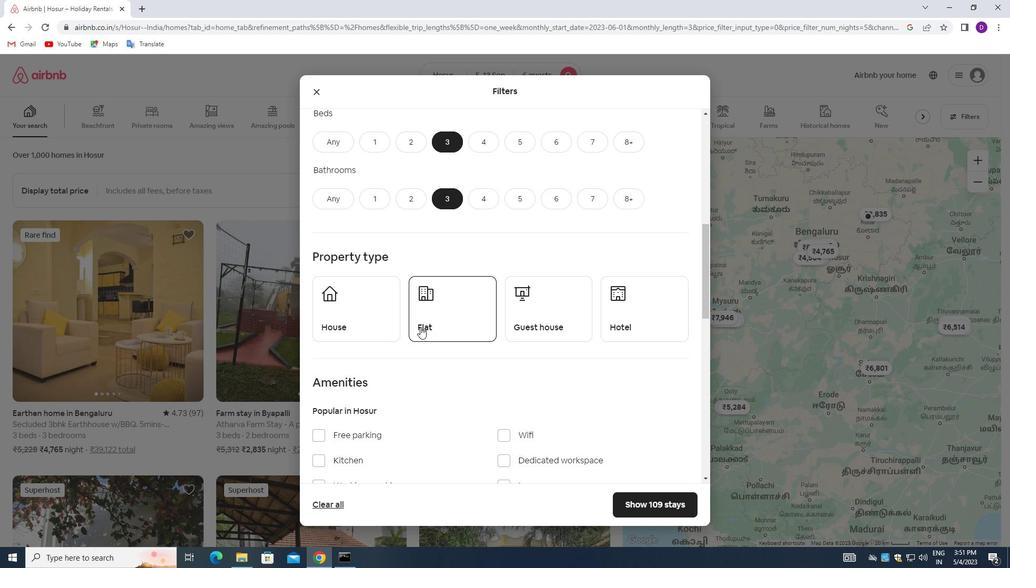 
Action: Mouse pressed left at (387, 312)
Screenshot: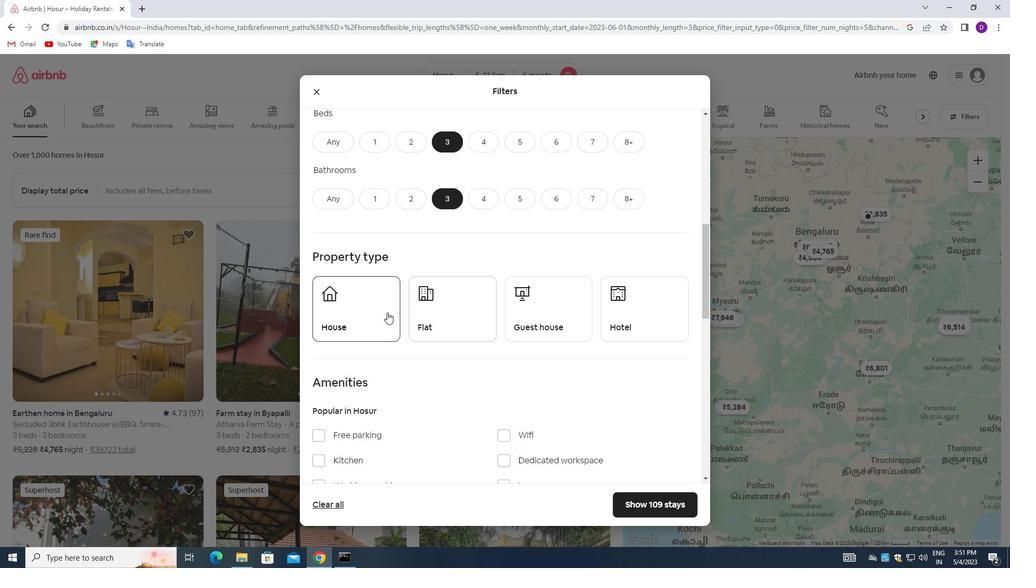 
Action: Mouse moved to (441, 316)
Screenshot: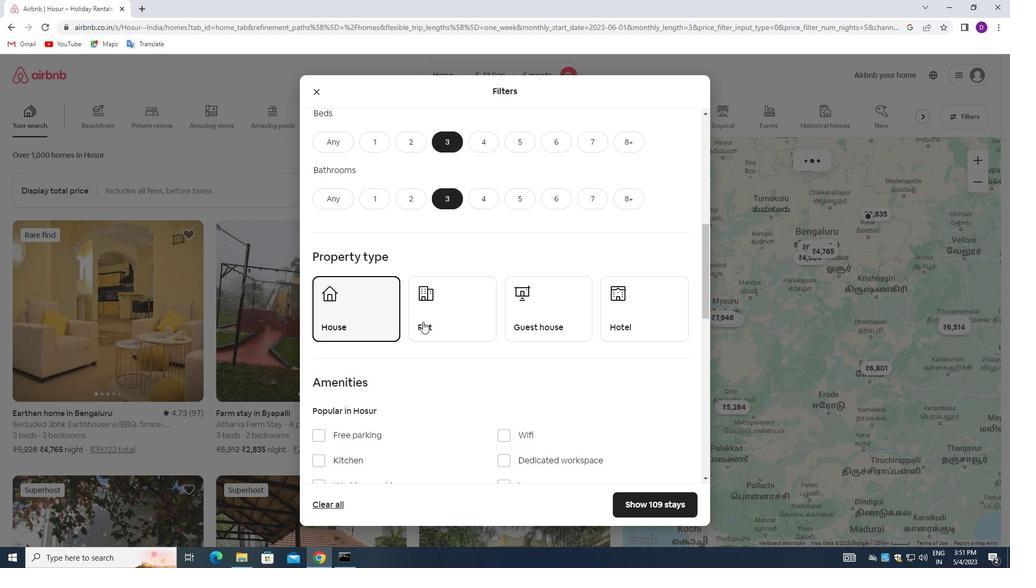 
Action: Mouse pressed left at (441, 316)
Screenshot: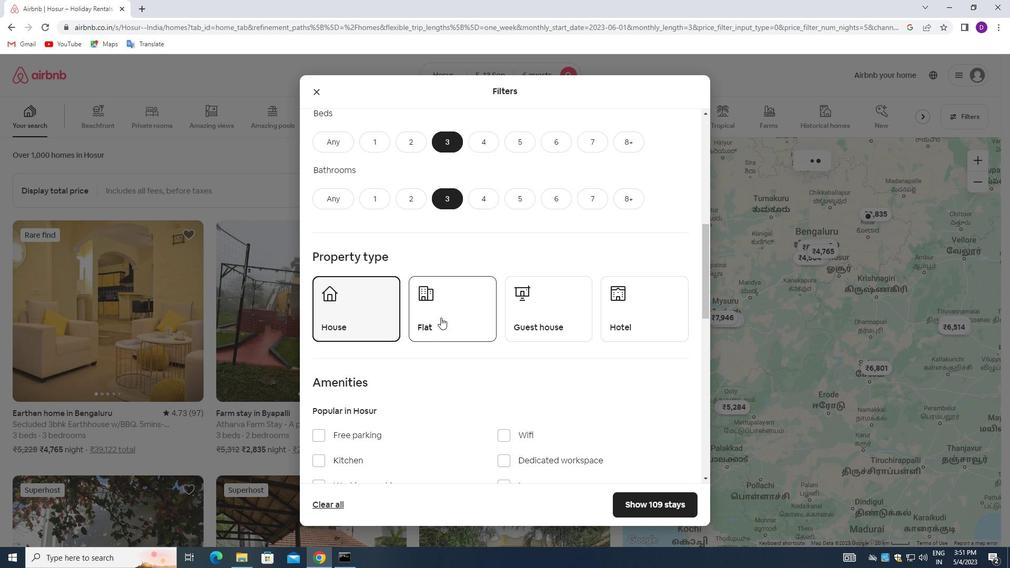 
Action: Mouse moved to (529, 315)
Screenshot: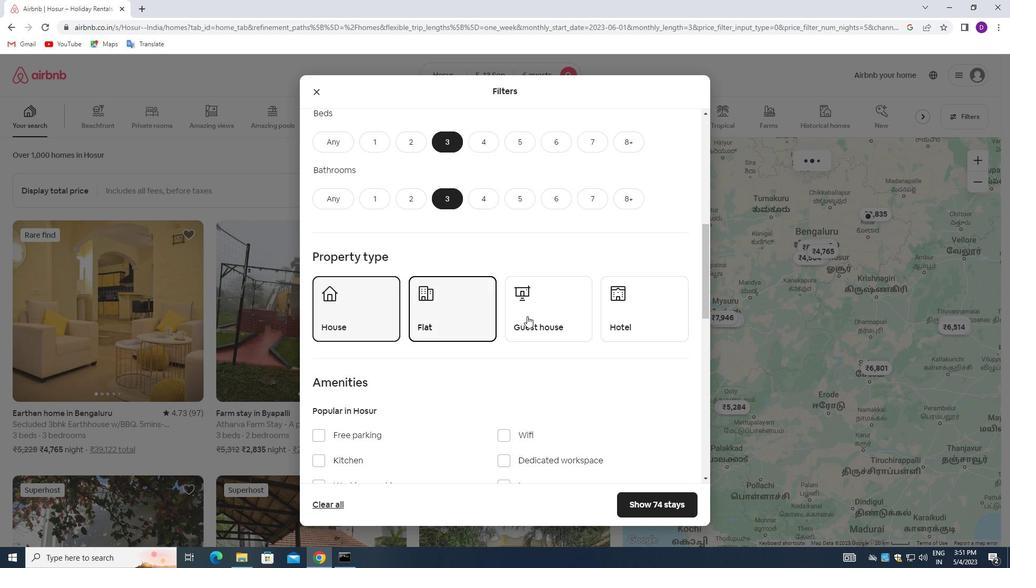 
Action: Mouse pressed left at (529, 315)
Screenshot: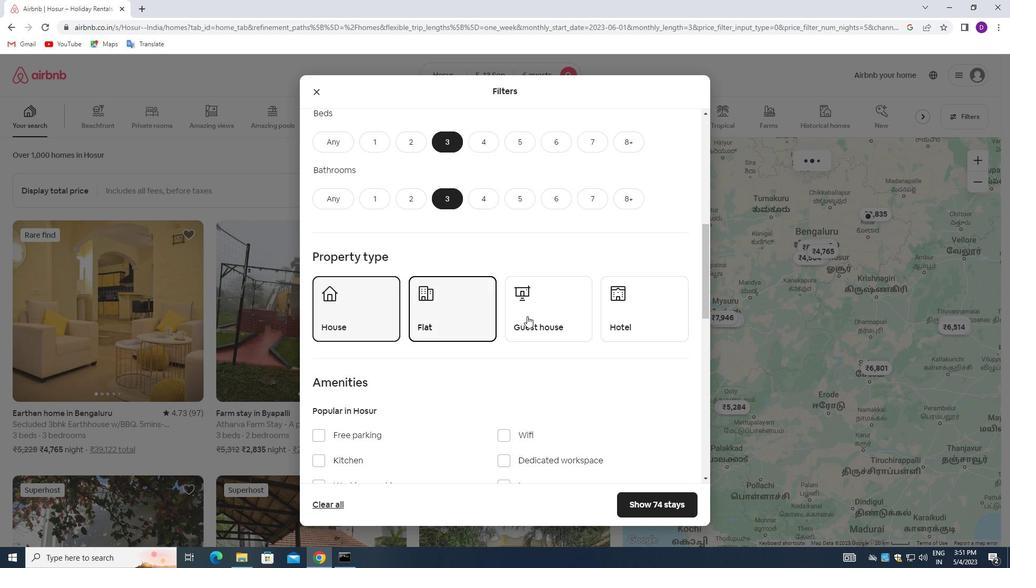 
Action: Mouse moved to (532, 317)
Screenshot: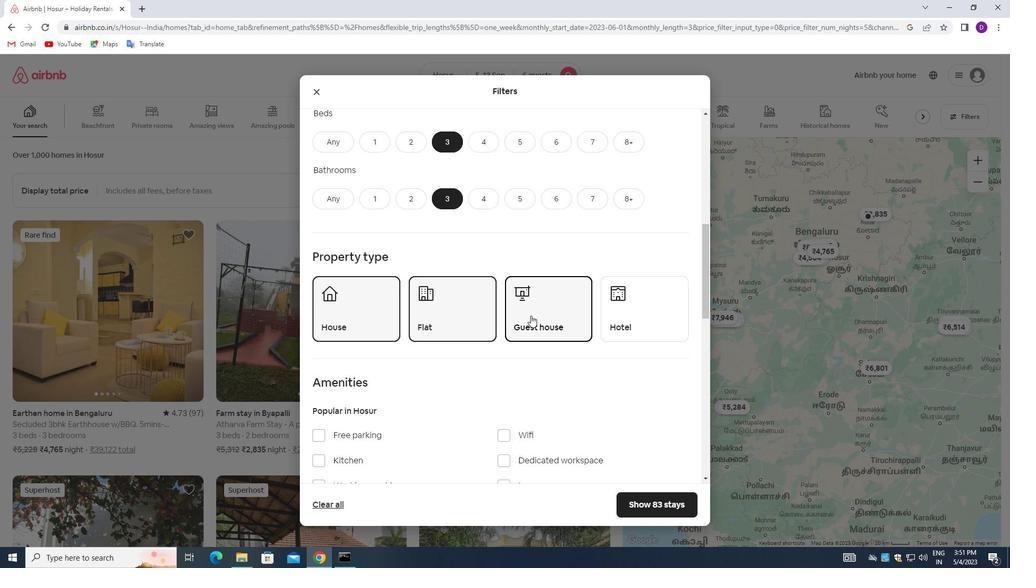 
Action: Mouse scrolled (532, 316) with delta (0, 0)
Screenshot: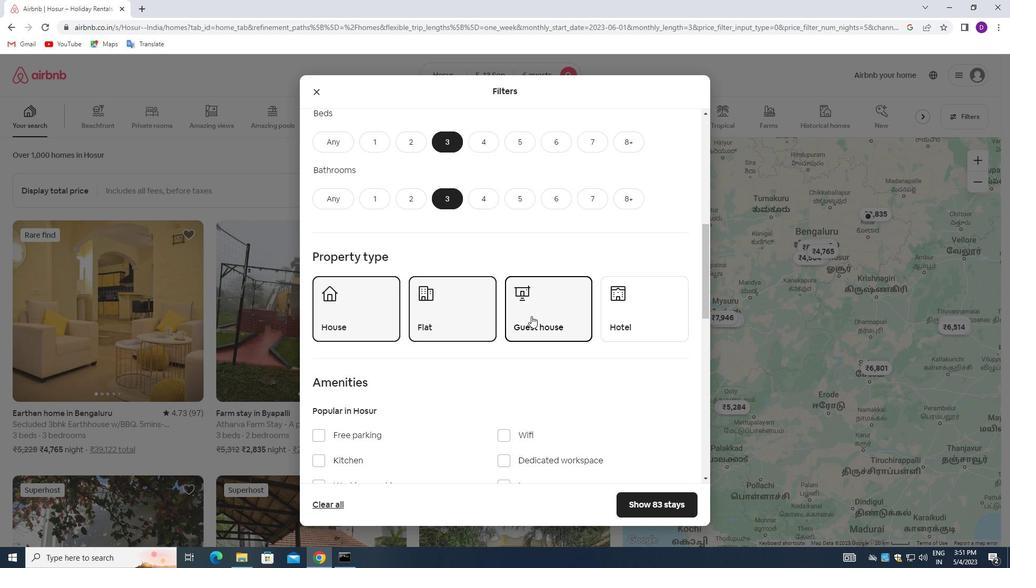 
Action: Mouse moved to (535, 330)
Screenshot: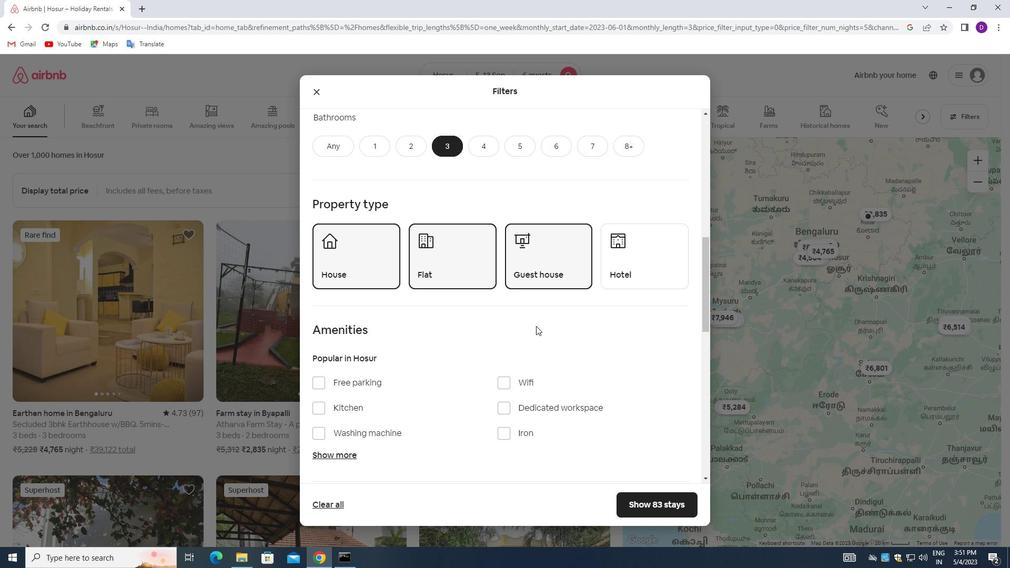 
Action: Mouse scrolled (535, 329) with delta (0, 0)
Screenshot: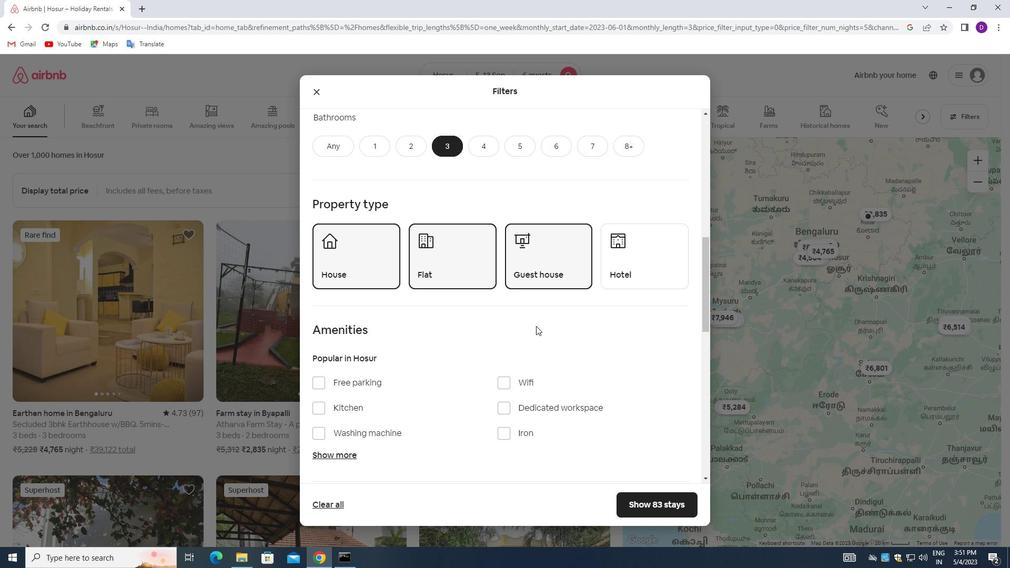
Action: Mouse moved to (314, 383)
Screenshot: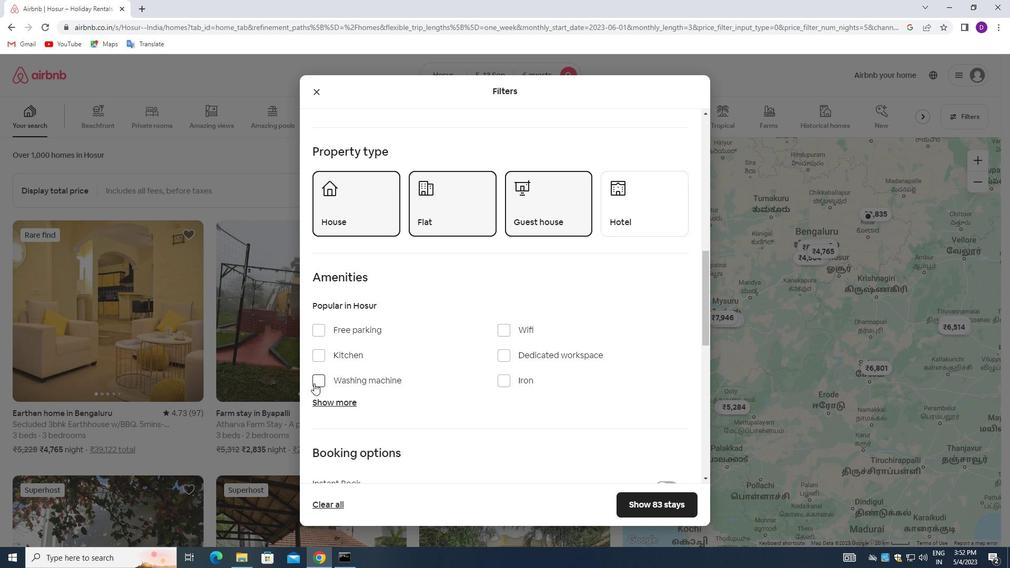 
Action: Mouse pressed left at (314, 383)
Screenshot: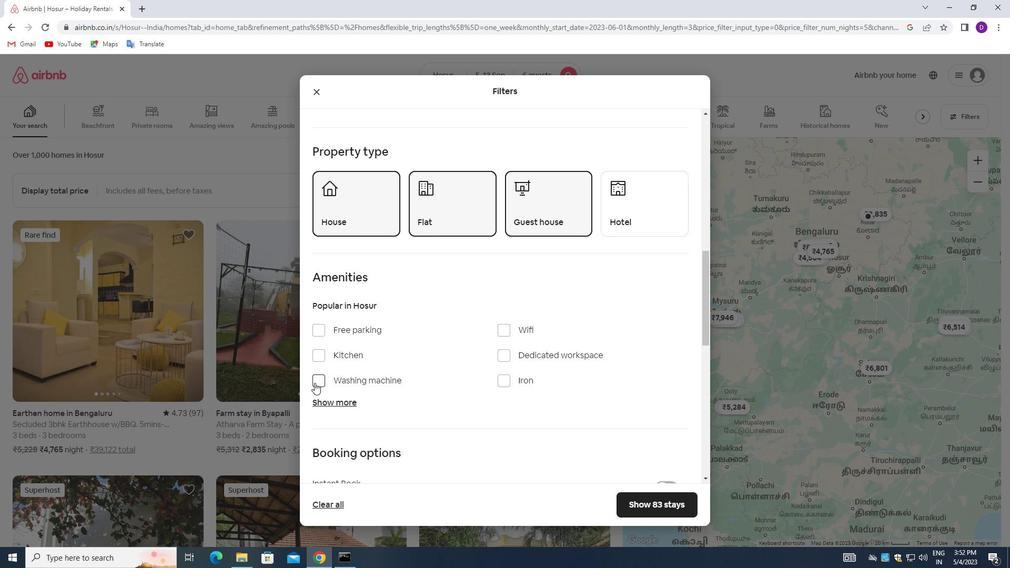 
Action: Mouse moved to (436, 356)
Screenshot: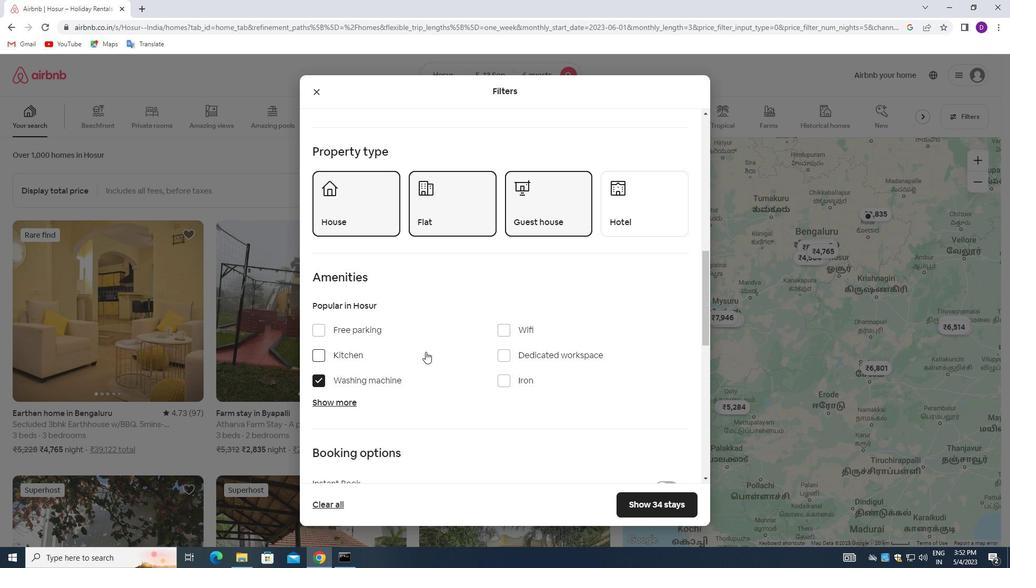 
Action: Mouse scrolled (436, 356) with delta (0, 0)
Screenshot: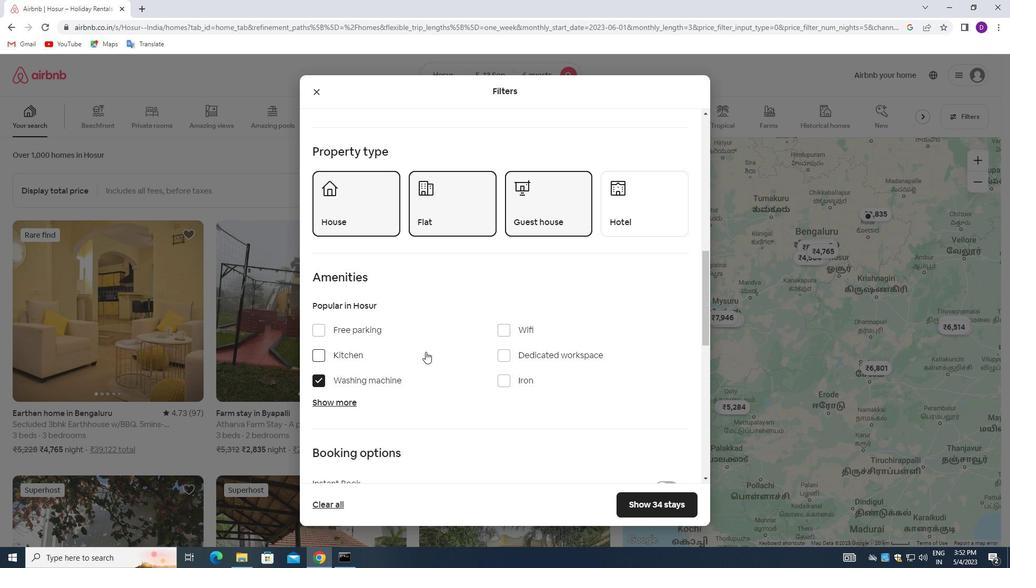 
Action: Mouse moved to (437, 357)
Screenshot: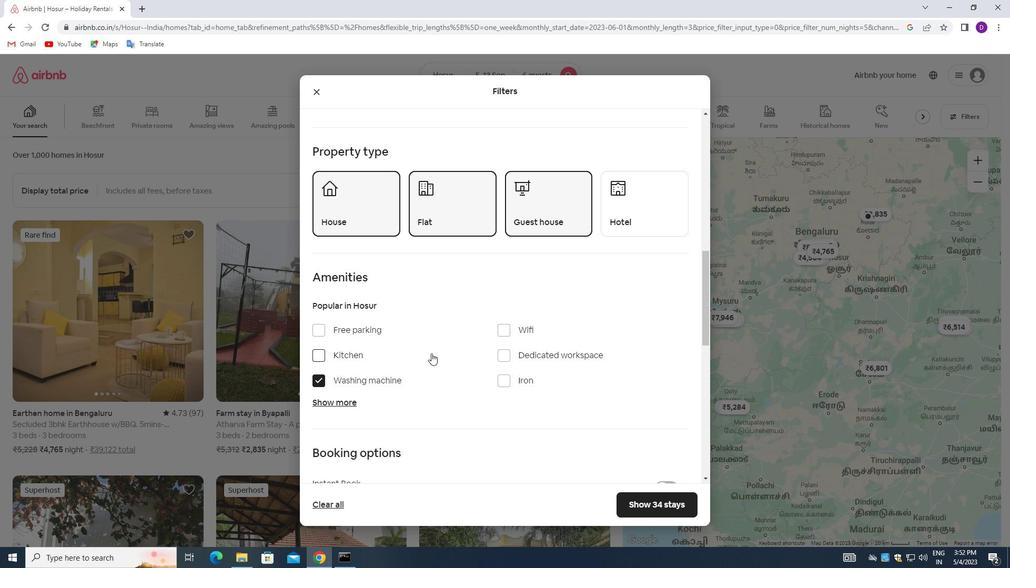 
Action: Mouse scrolled (437, 357) with delta (0, 0)
Screenshot: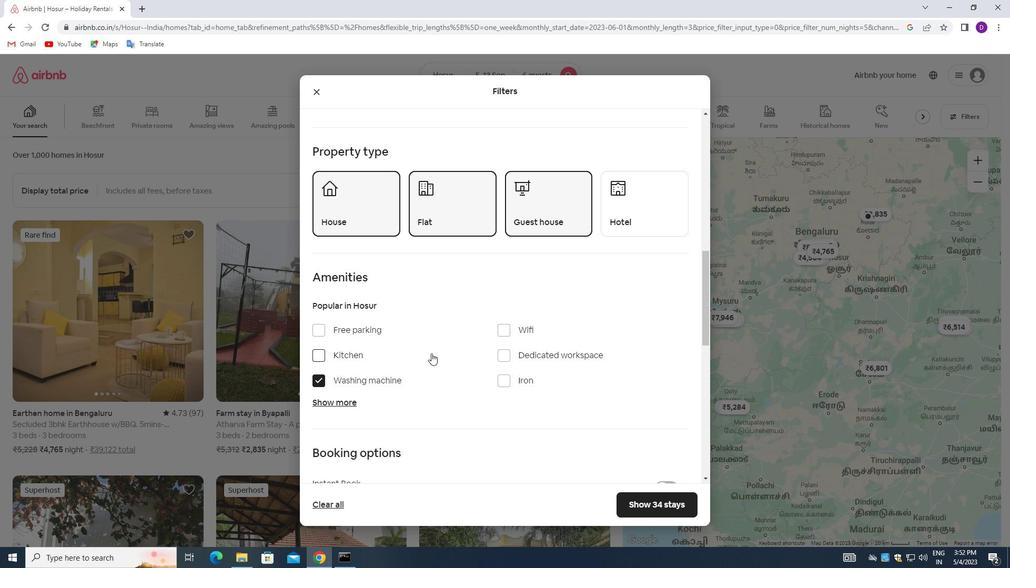 
Action: Mouse moved to (437, 359)
Screenshot: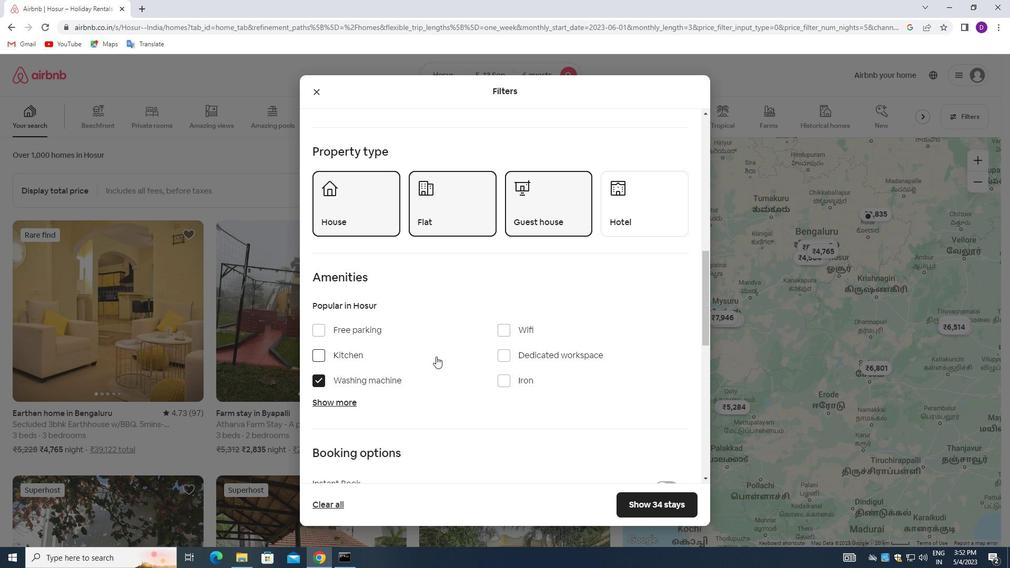 
Action: Mouse scrolled (437, 358) with delta (0, 0)
Screenshot: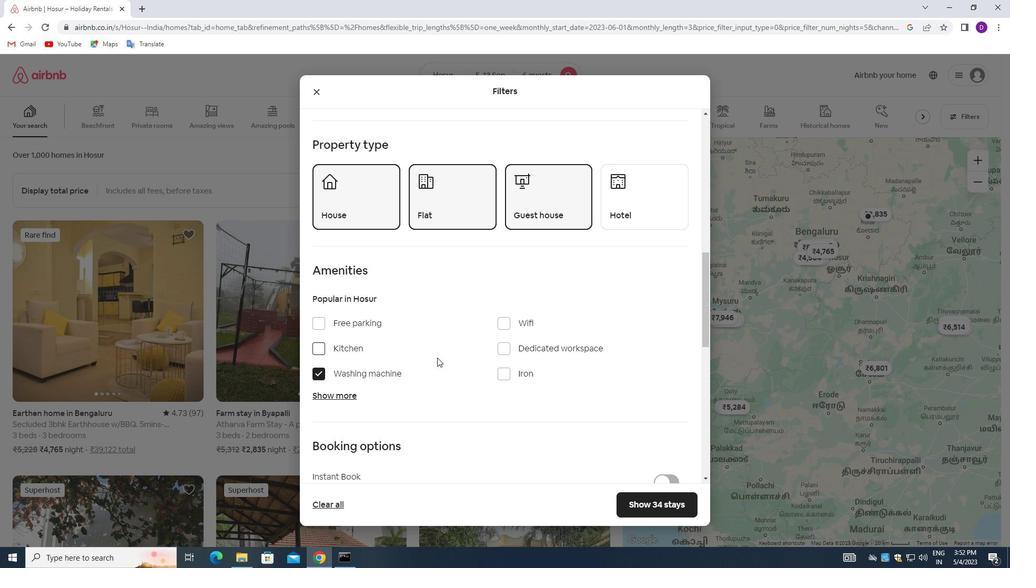 
Action: Mouse moved to (437, 360)
Screenshot: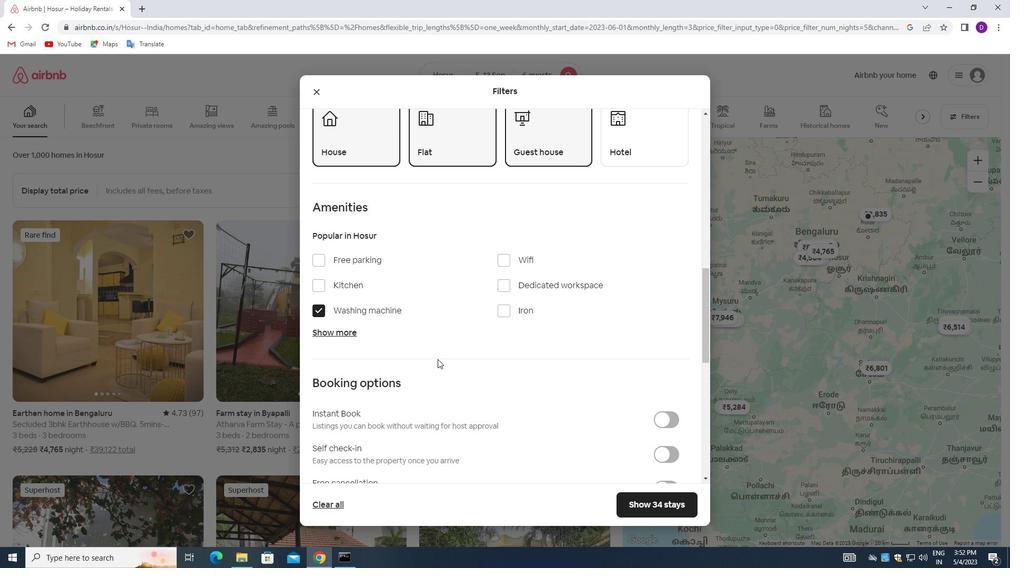 
Action: Mouse scrolled (437, 360) with delta (0, 0)
Screenshot: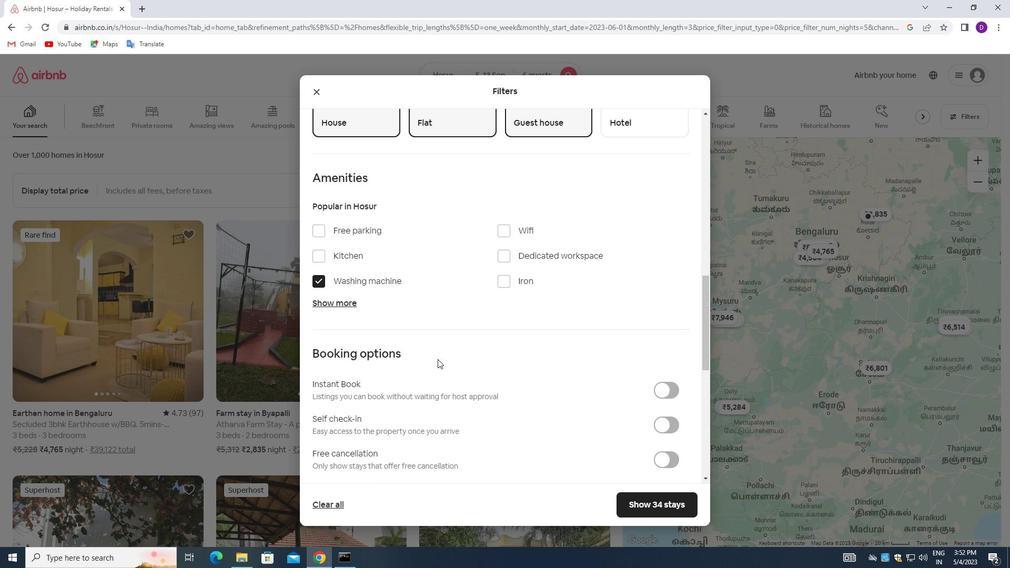 
Action: Mouse moved to (662, 312)
Screenshot: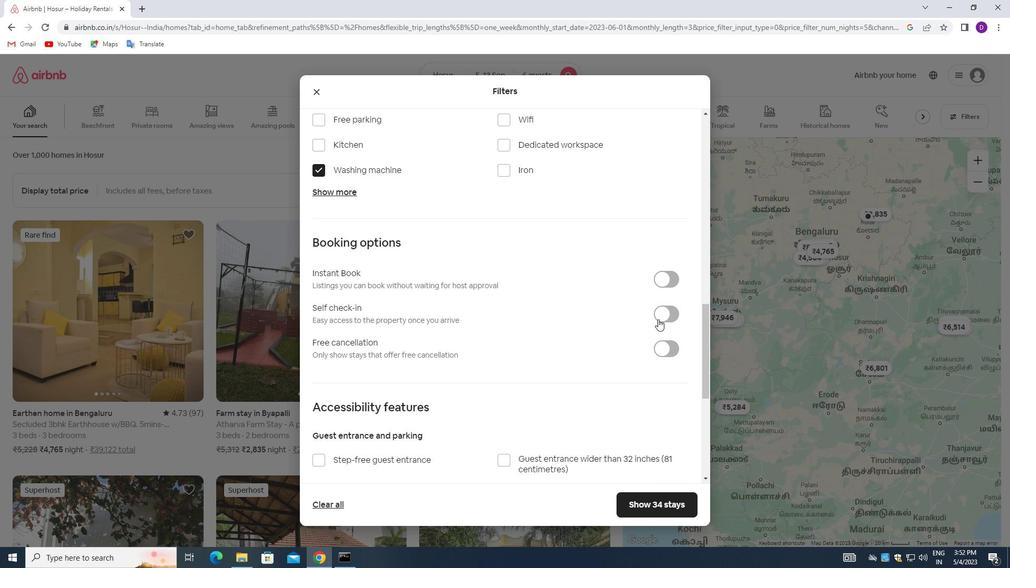 
Action: Mouse pressed left at (662, 312)
Screenshot: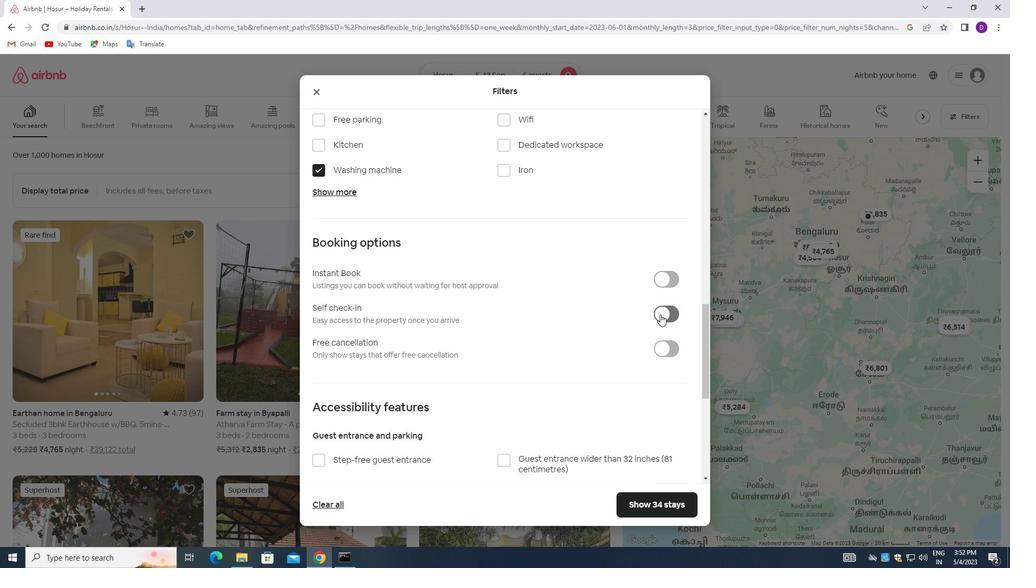 
Action: Mouse moved to (461, 356)
Screenshot: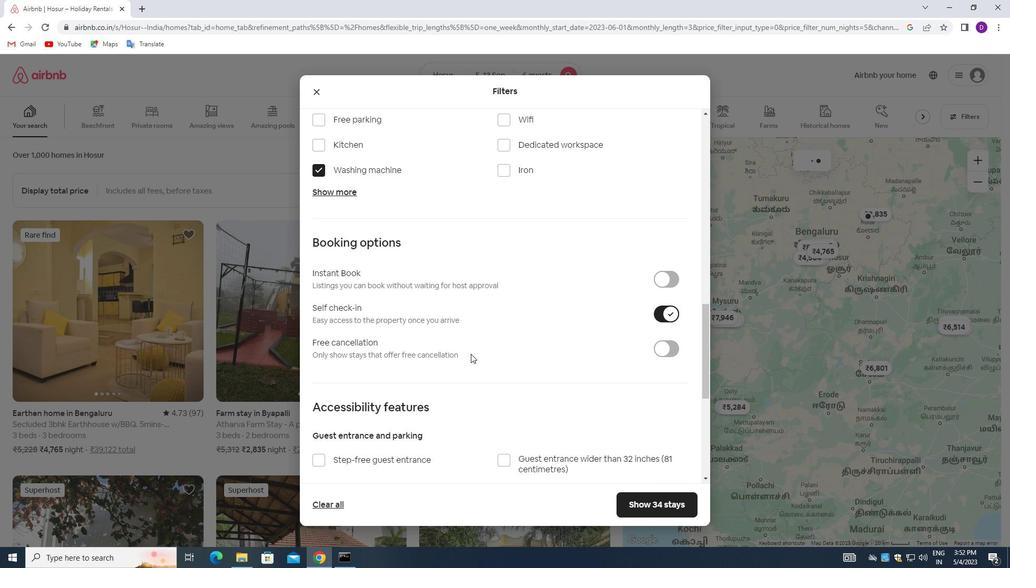 
Action: Mouse scrolled (461, 356) with delta (0, 0)
Screenshot: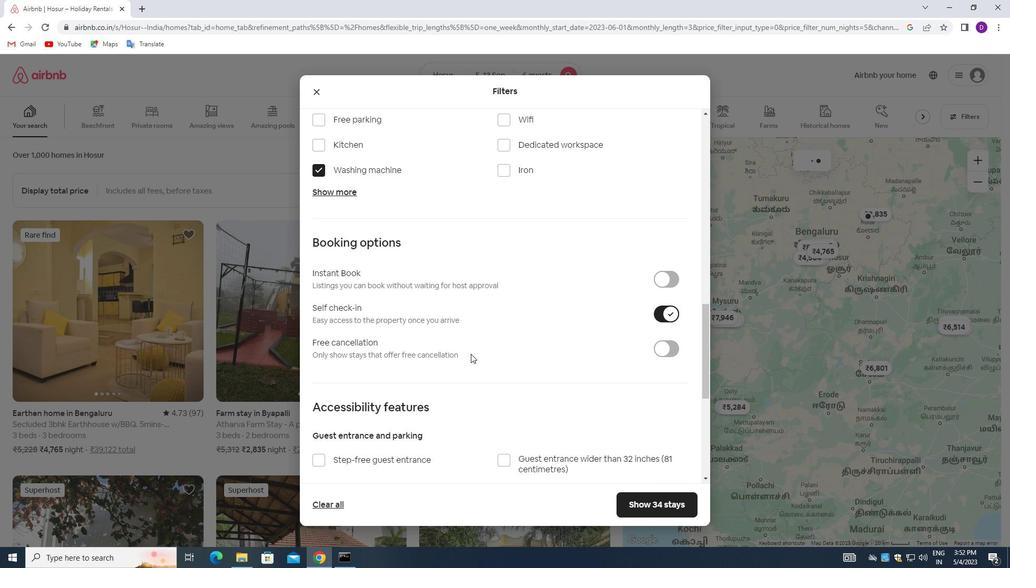 
Action: Mouse moved to (459, 357)
Screenshot: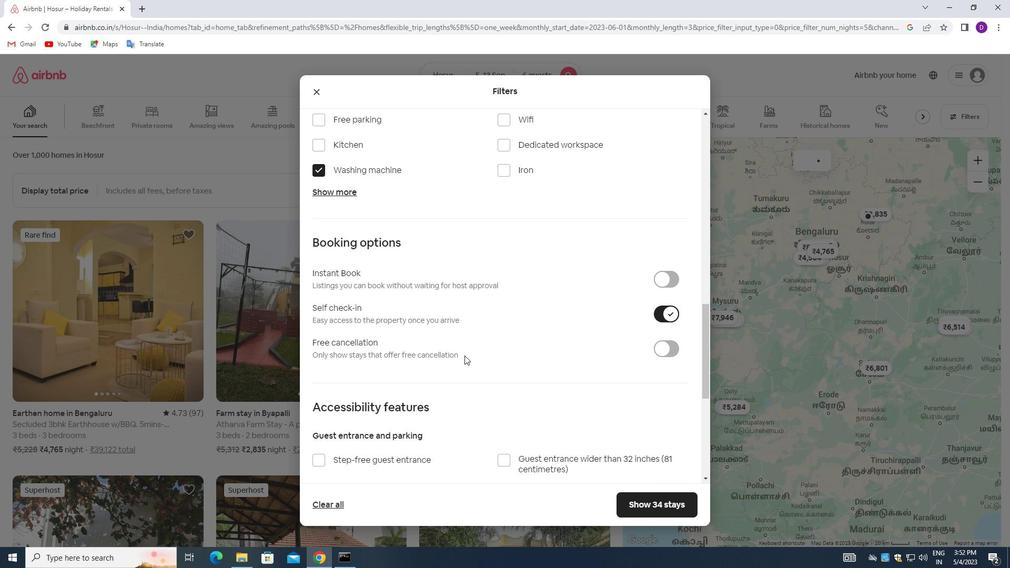 
Action: Mouse scrolled (459, 356) with delta (0, 0)
Screenshot: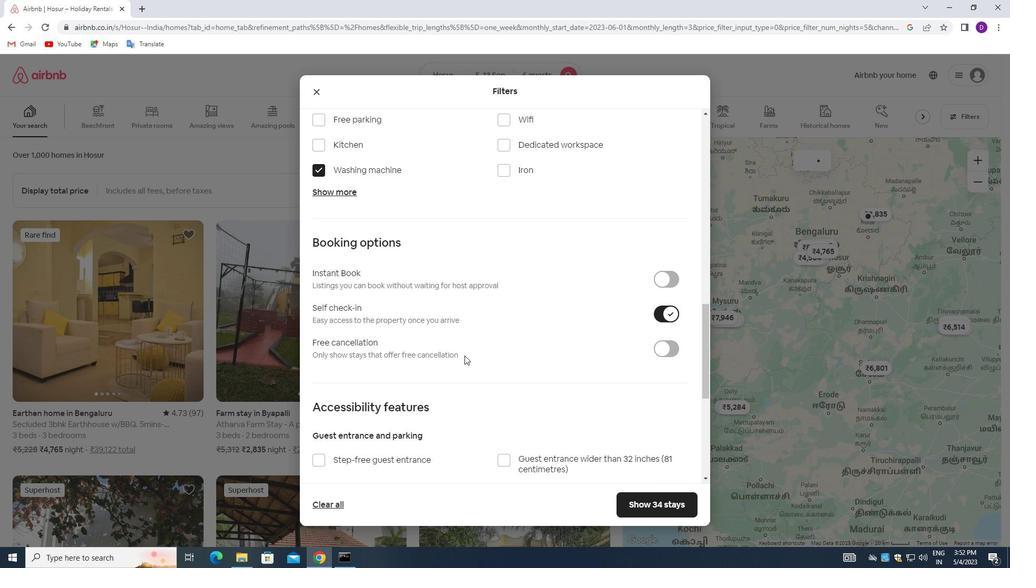 
Action: Mouse moved to (457, 357)
Screenshot: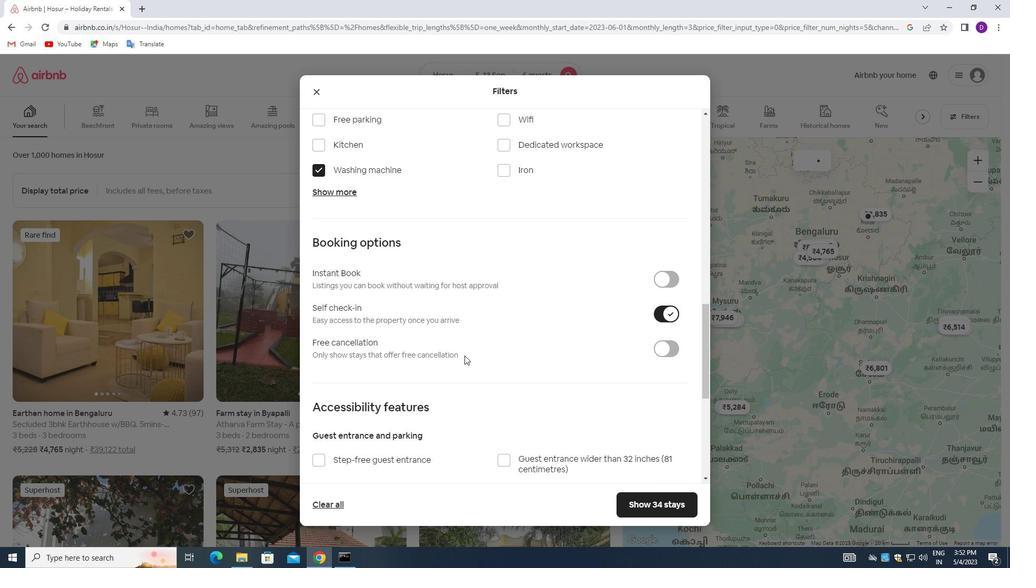 
Action: Mouse scrolled (457, 357) with delta (0, 0)
Screenshot: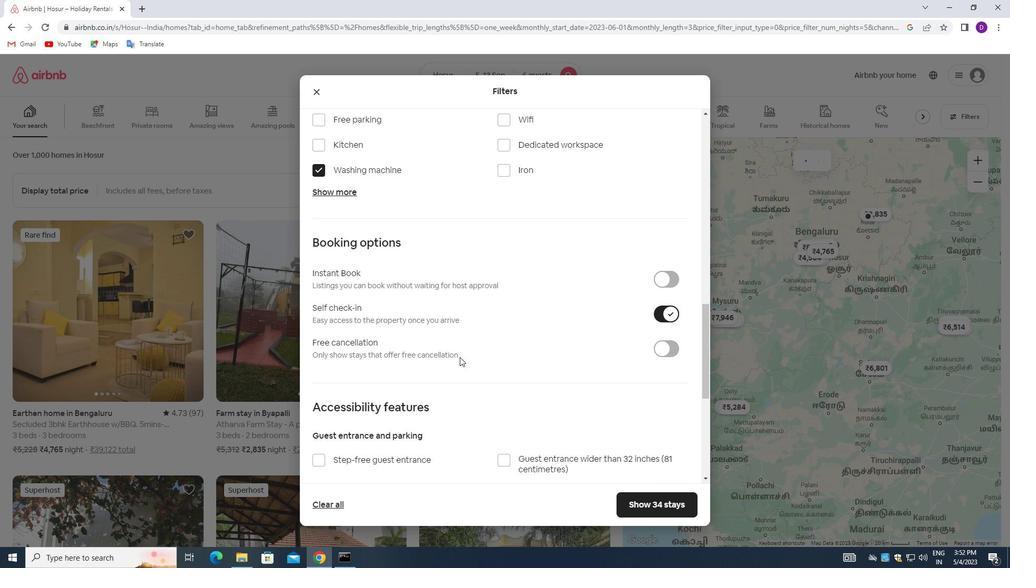 
Action: Mouse moved to (461, 384)
Screenshot: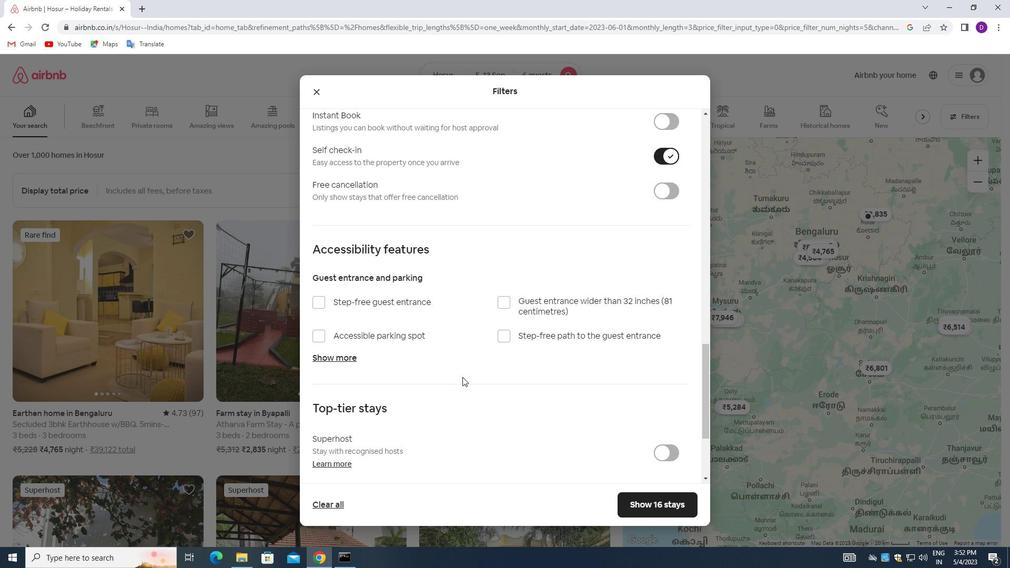 
Action: Mouse scrolled (461, 384) with delta (0, 0)
Screenshot: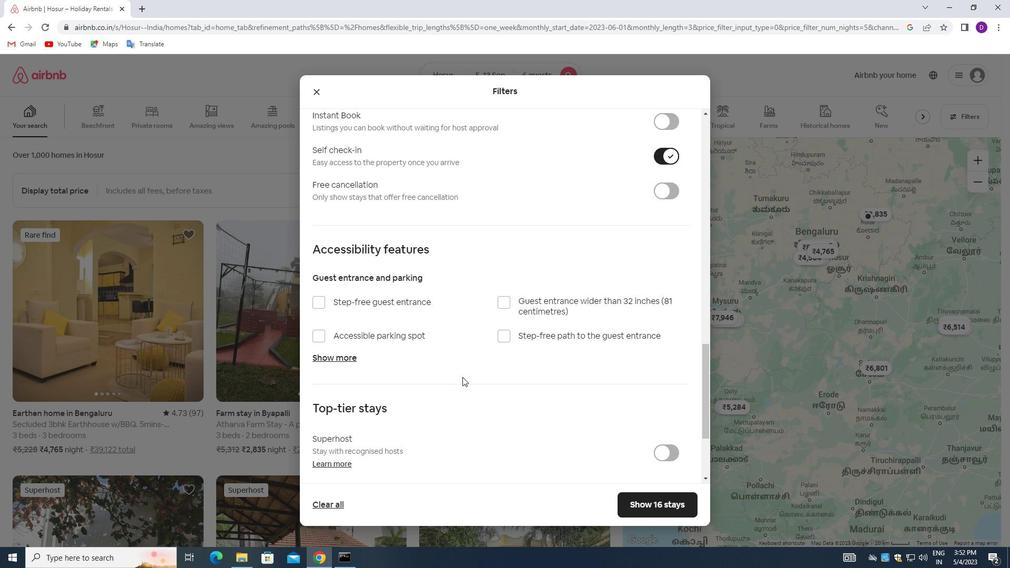 
Action: Mouse moved to (461, 386)
Screenshot: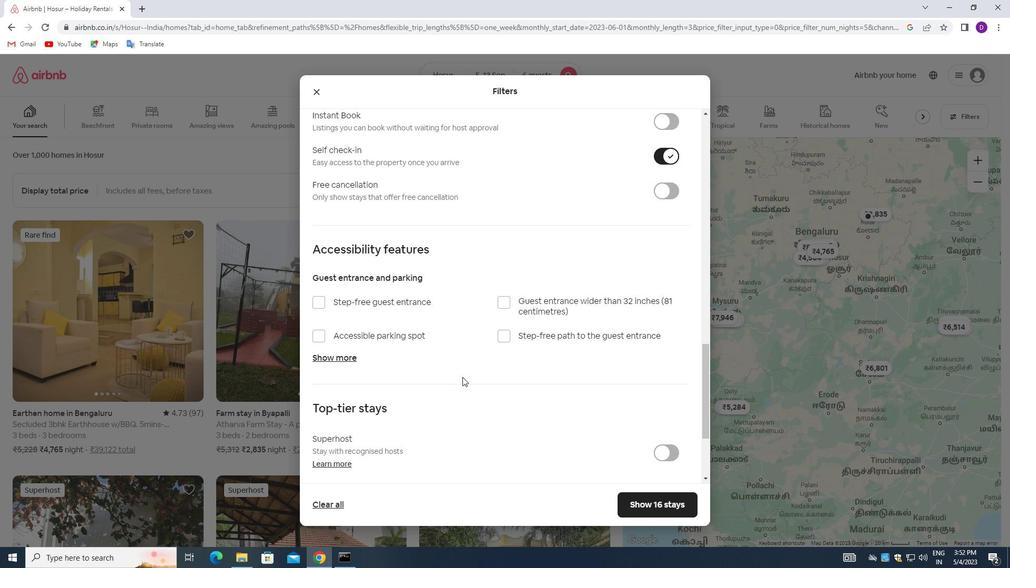 
Action: Mouse scrolled (461, 385) with delta (0, 0)
Screenshot: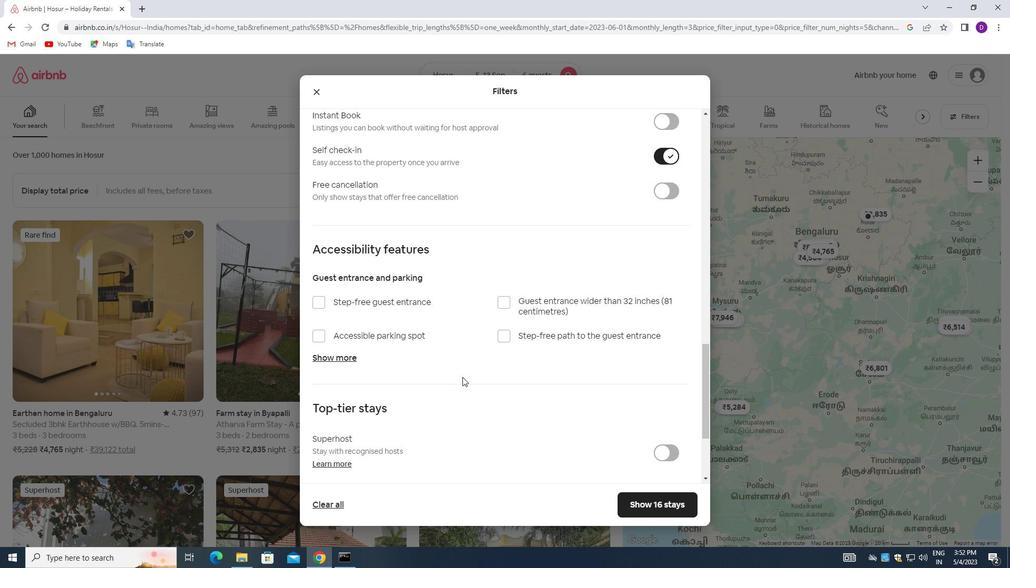 
Action: Mouse moved to (461, 387)
Screenshot: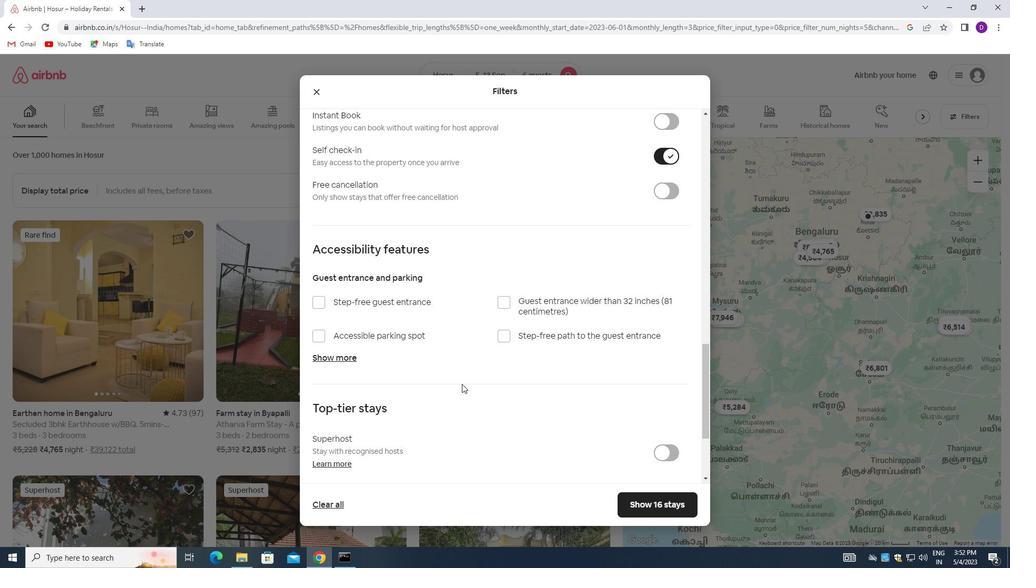 
Action: Mouse scrolled (461, 386) with delta (0, 0)
Screenshot: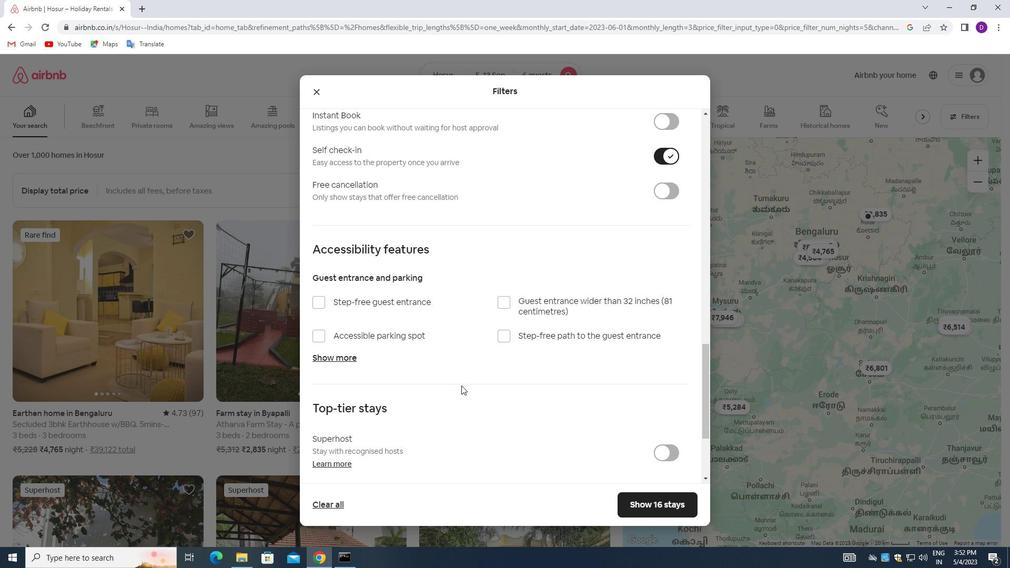 
Action: Mouse moved to (459, 392)
Screenshot: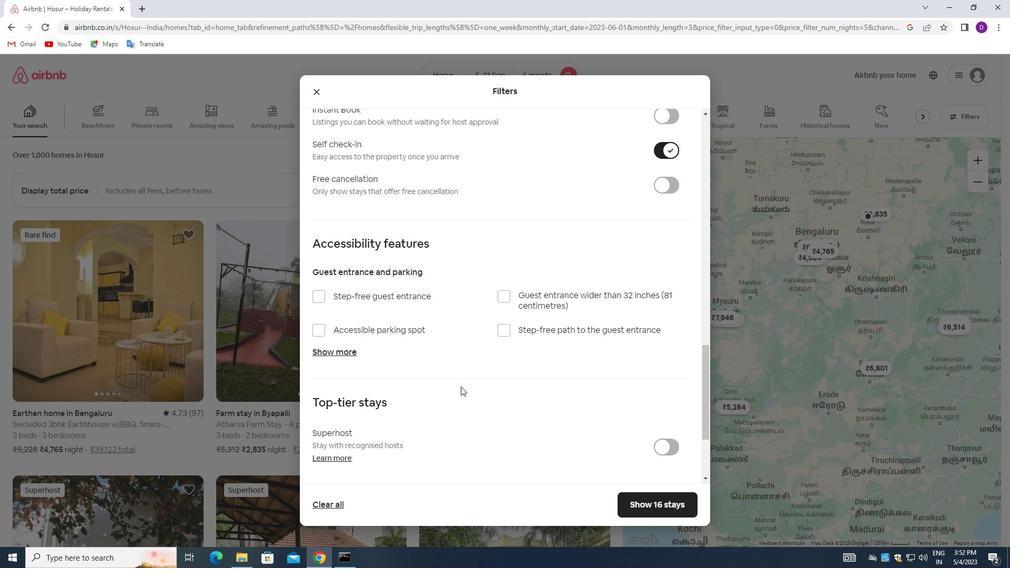 
Action: Mouse scrolled (459, 391) with delta (0, 0)
Screenshot: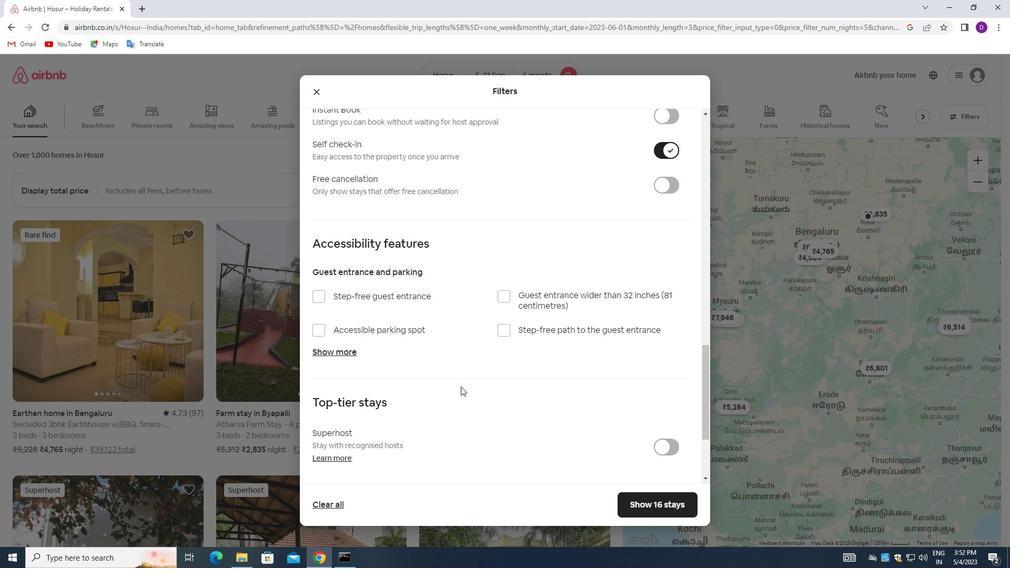 
Action: Mouse moved to (315, 411)
Screenshot: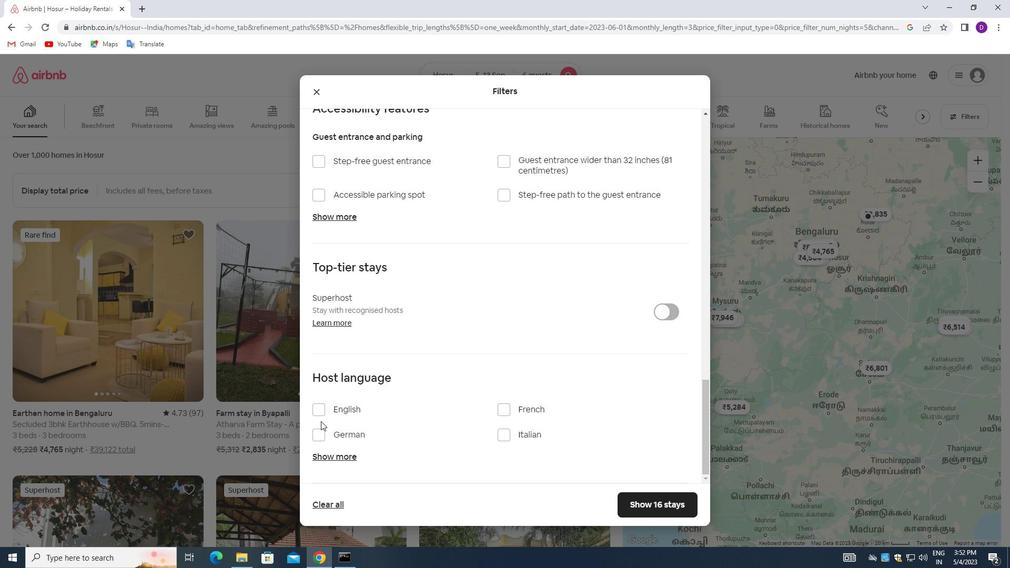 
Action: Mouse pressed left at (315, 411)
Screenshot: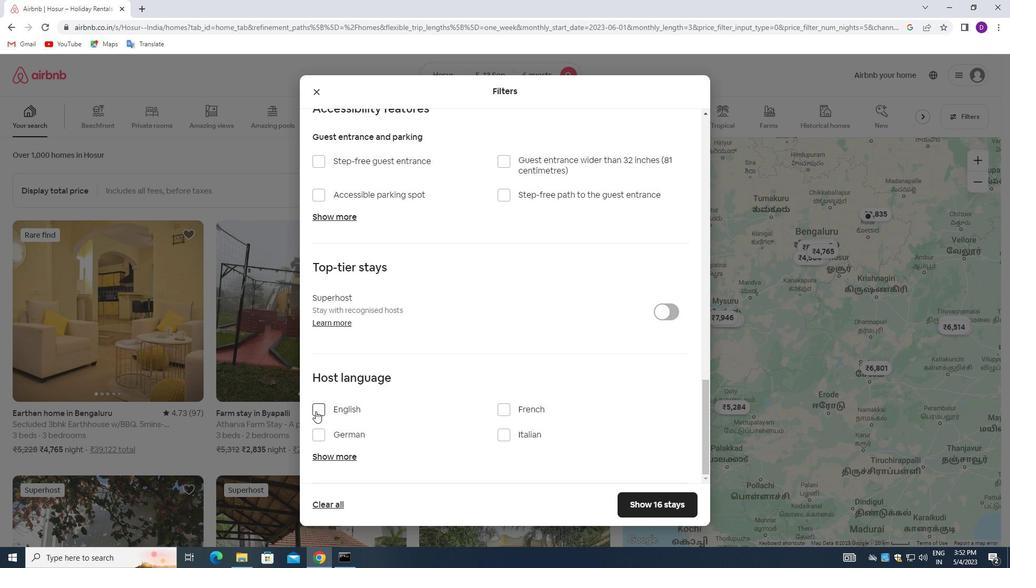 
Action: Mouse moved to (623, 500)
Screenshot: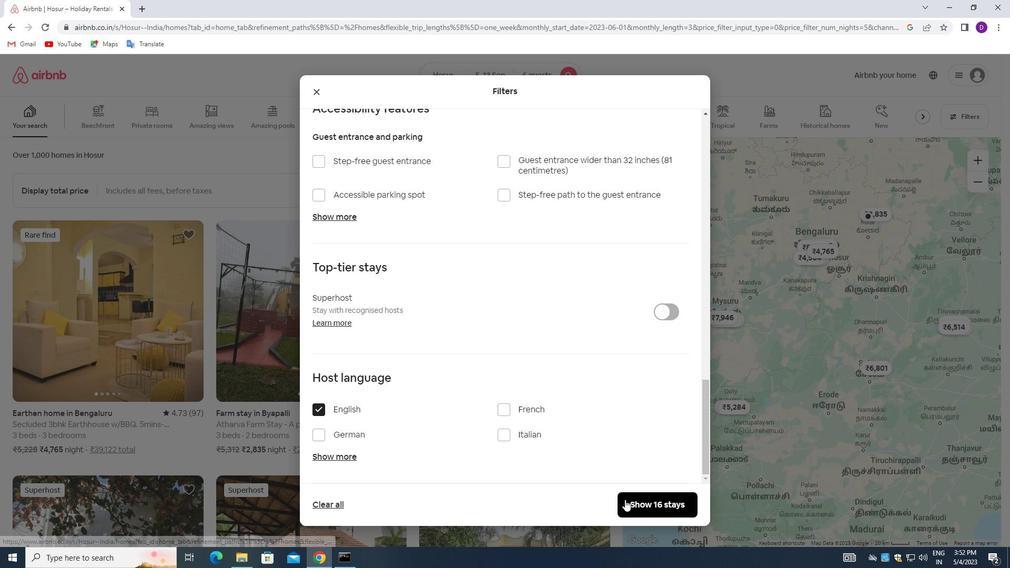 
Action: Mouse pressed left at (623, 500)
Screenshot: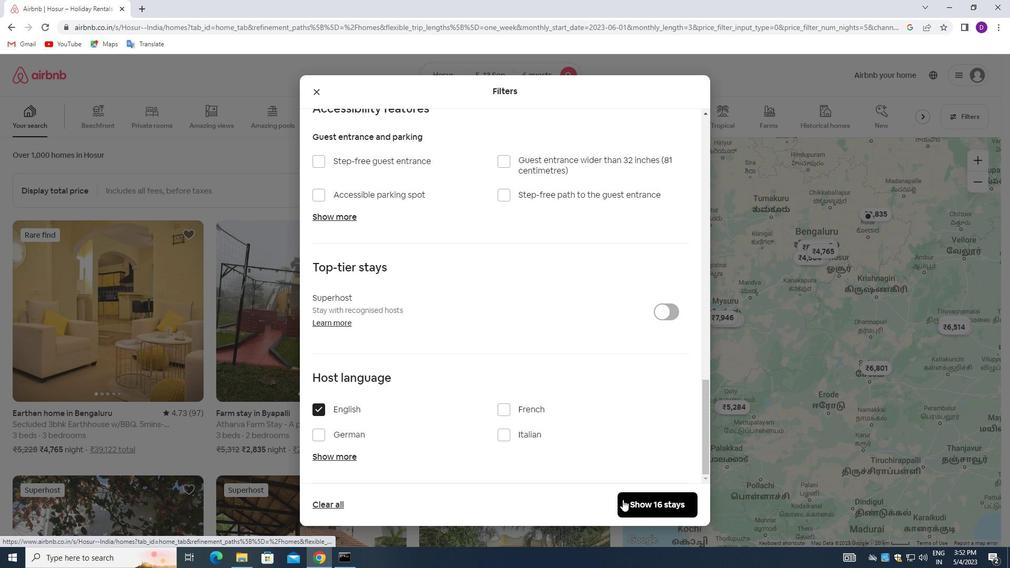 
Action: Mouse moved to (592, 389)
Screenshot: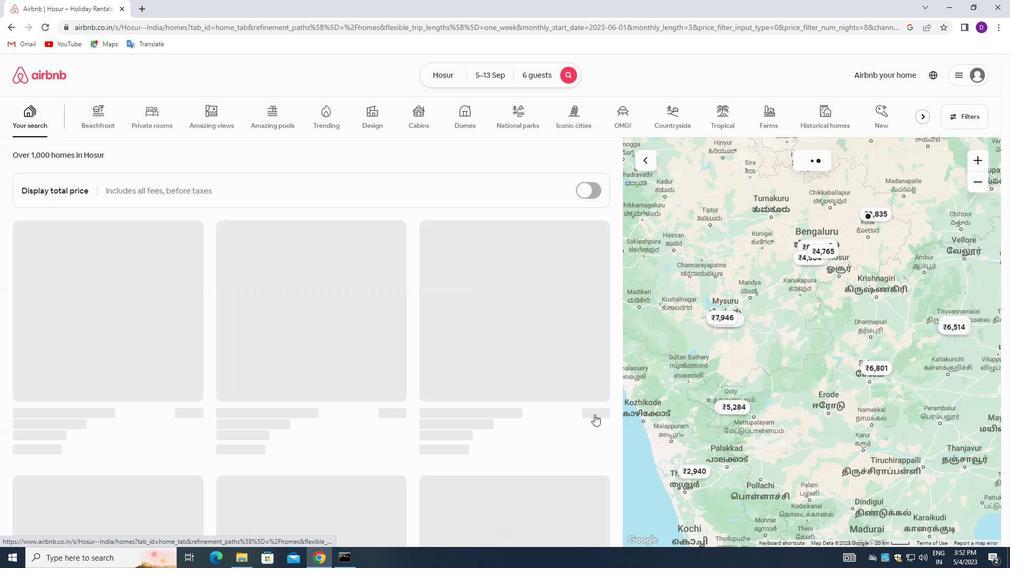 
